 Task: Add a signature Kyra Cooper containing With heartfelt thanks and warm wishes, Kyra Cooper to email address softage.9@softage.net and add a folder Production
Action: Mouse moved to (108, 83)
Screenshot: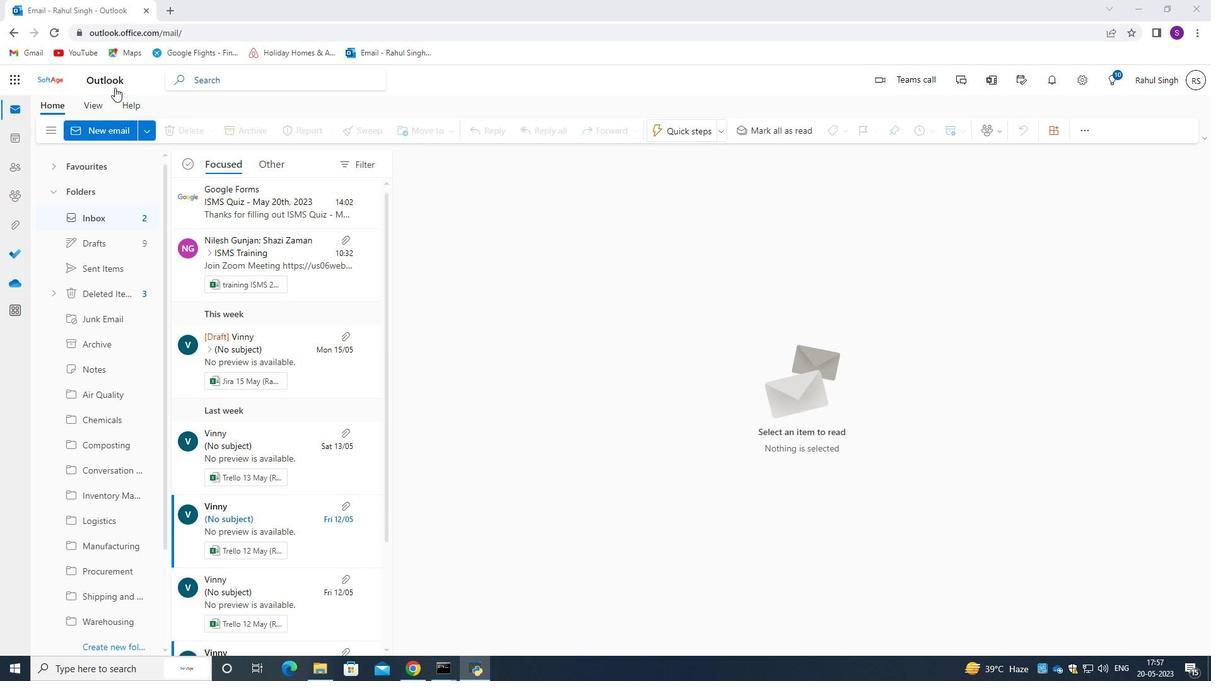 
Action: Mouse pressed left at (108, 83)
Screenshot: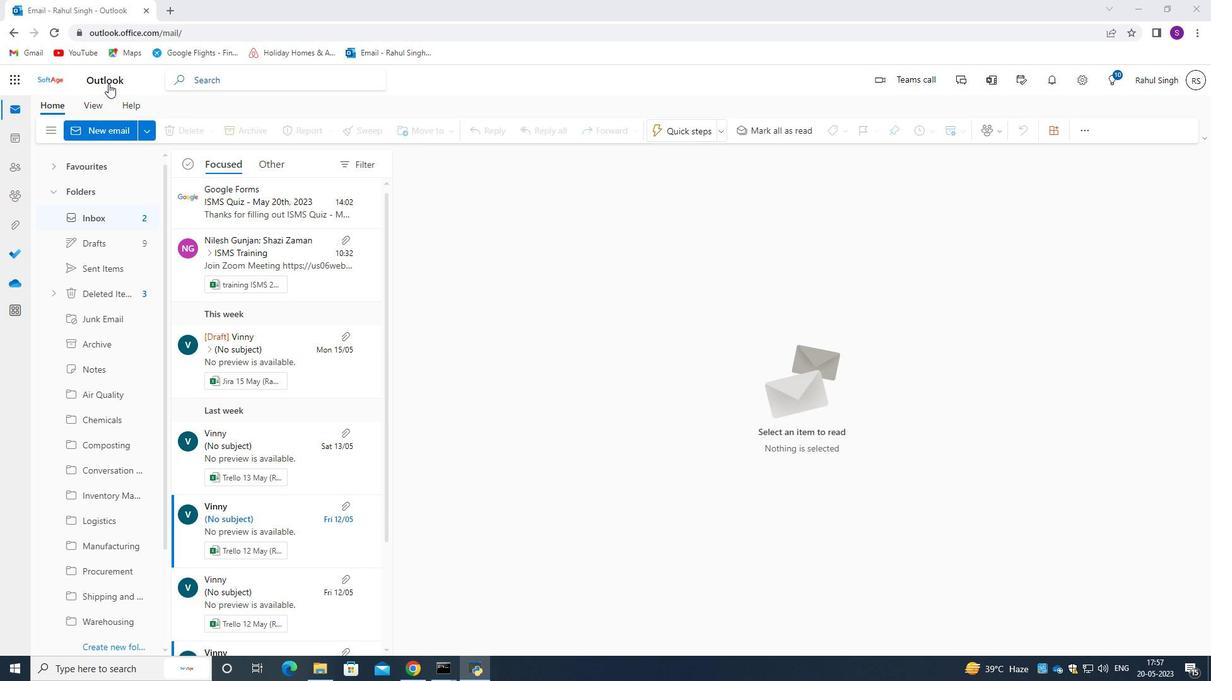 
Action: Mouse moved to (137, 133)
Screenshot: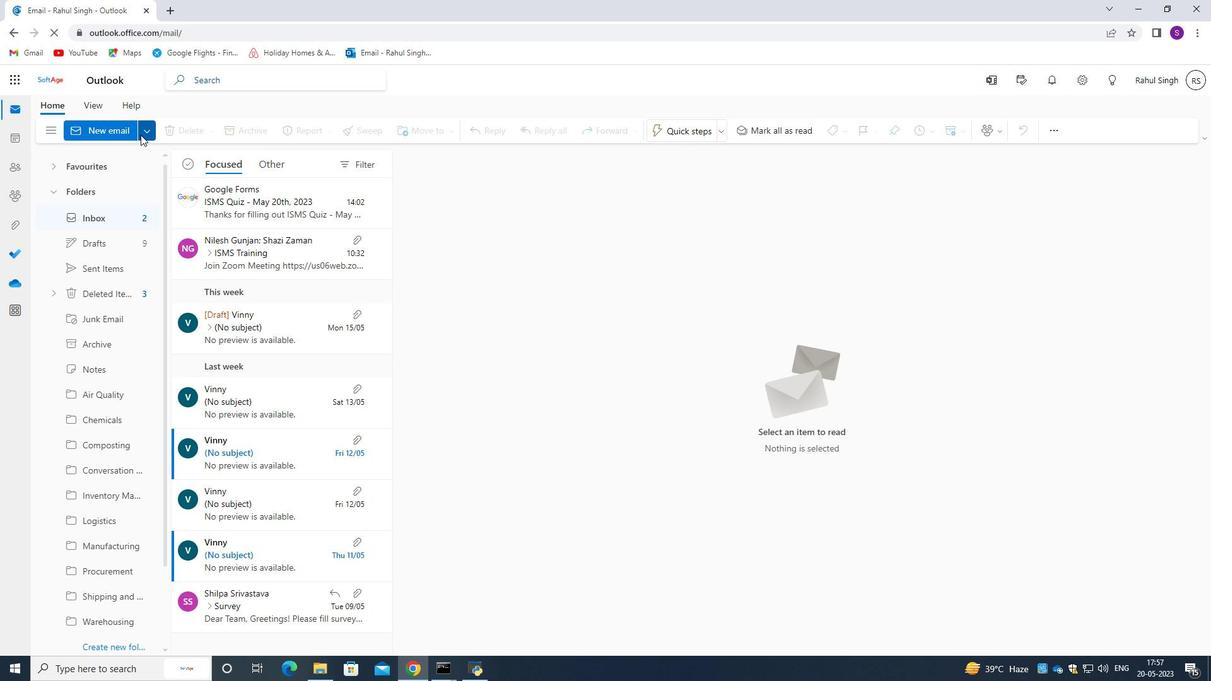 
Action: Mouse pressed left at (137, 133)
Screenshot: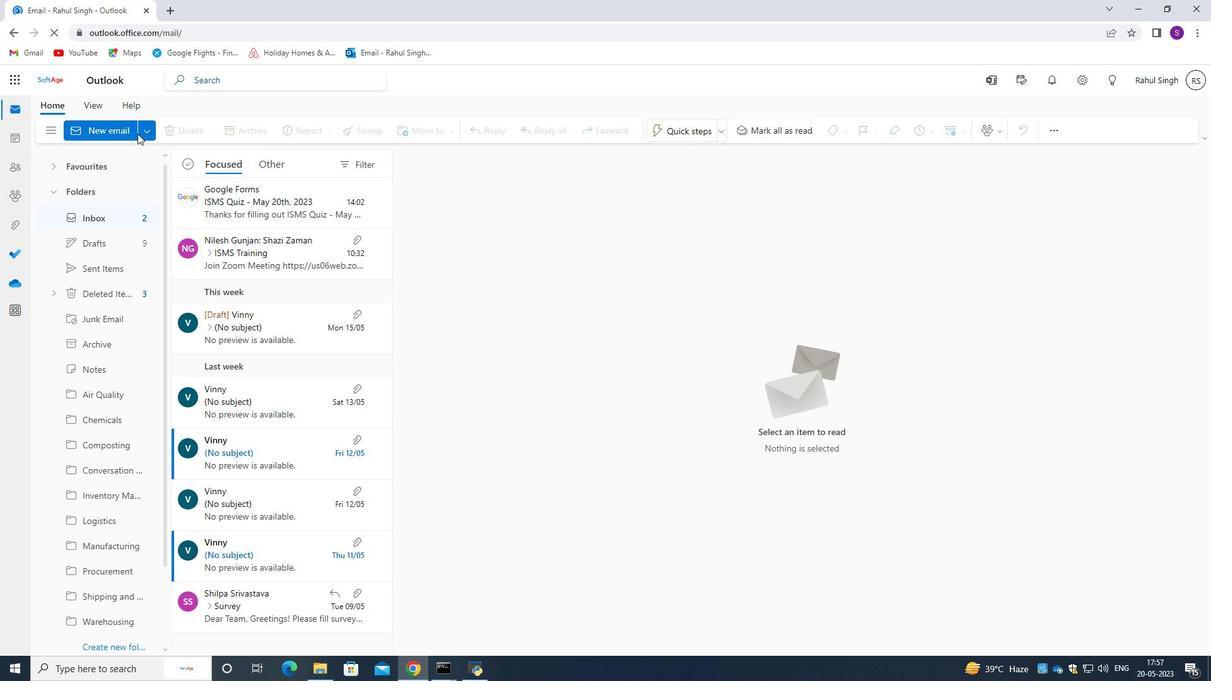
Action: Mouse moved to (114, 138)
Screenshot: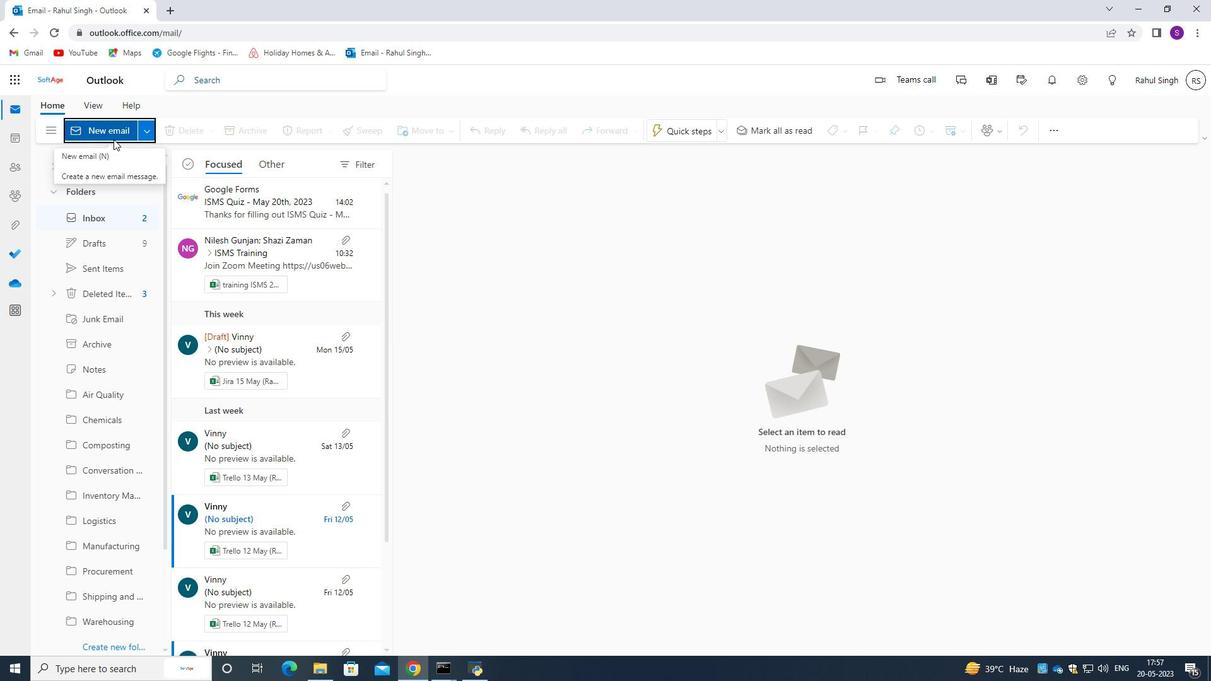 
Action: Mouse pressed left at (114, 138)
Screenshot: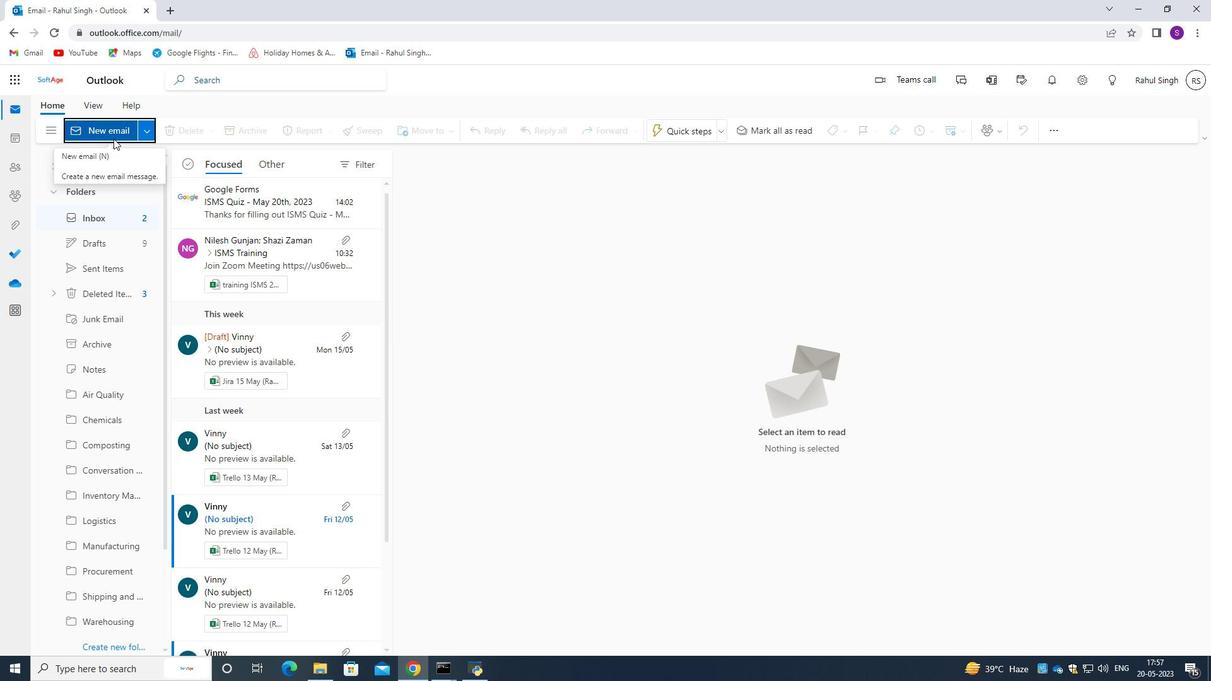 
Action: Mouse moved to (808, 128)
Screenshot: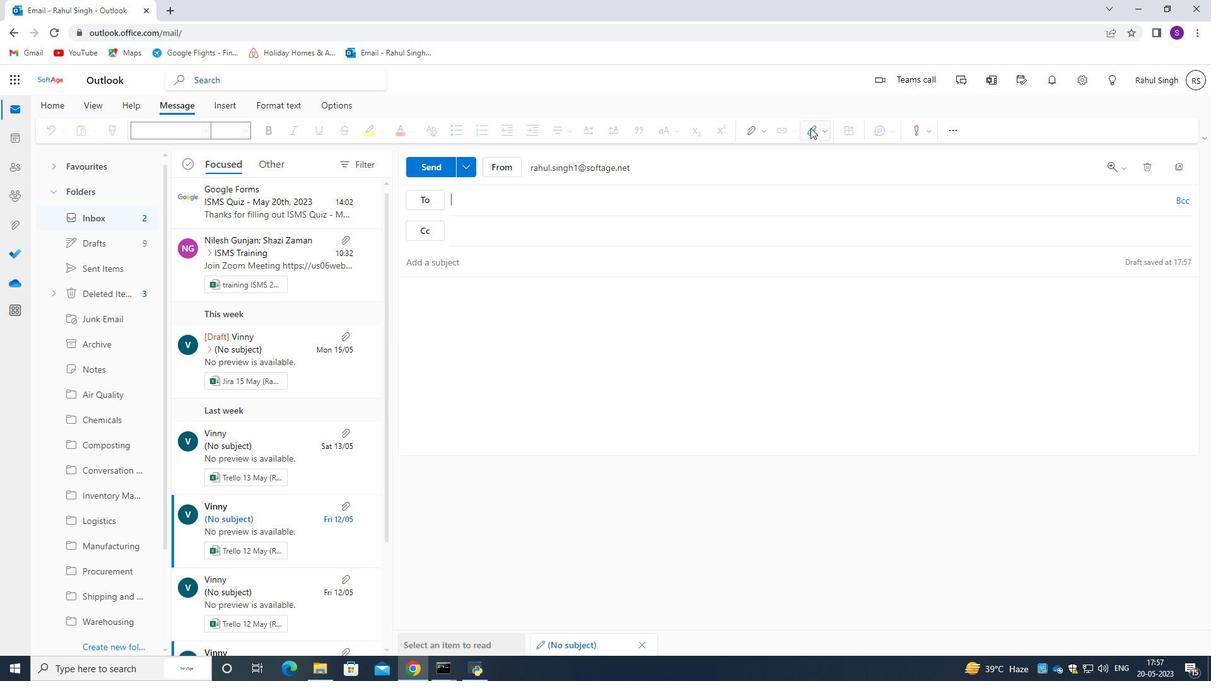 
Action: Mouse pressed left at (808, 128)
Screenshot: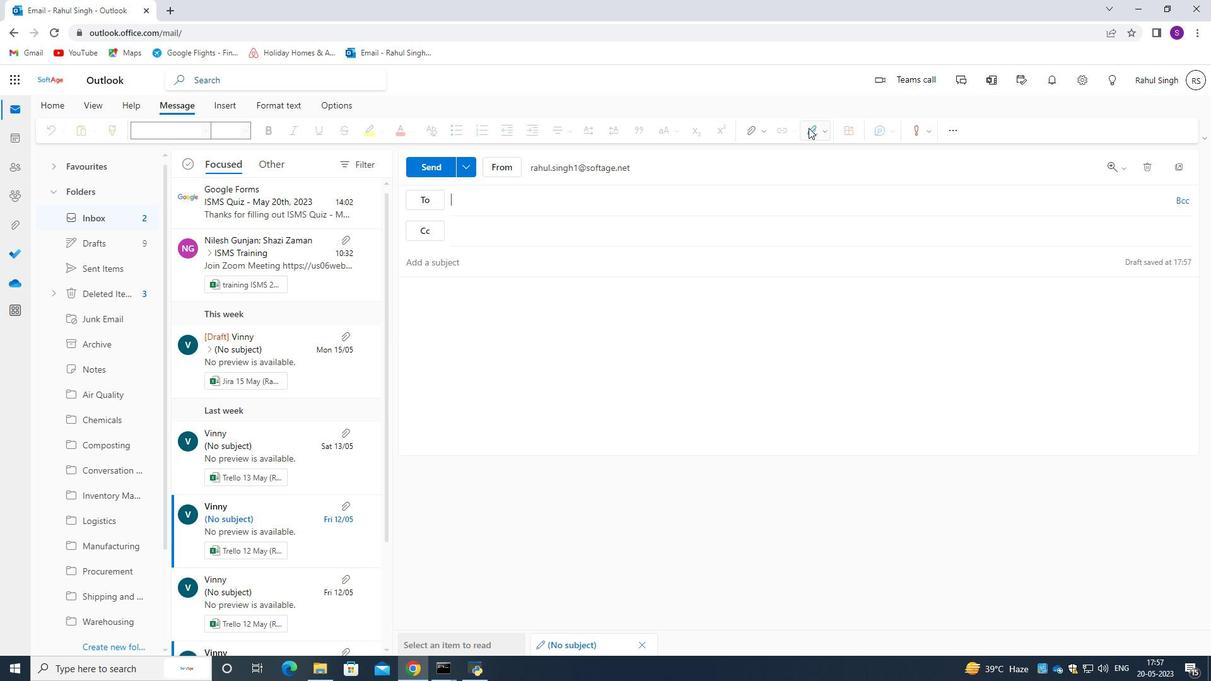 
Action: Mouse moved to (787, 384)
Screenshot: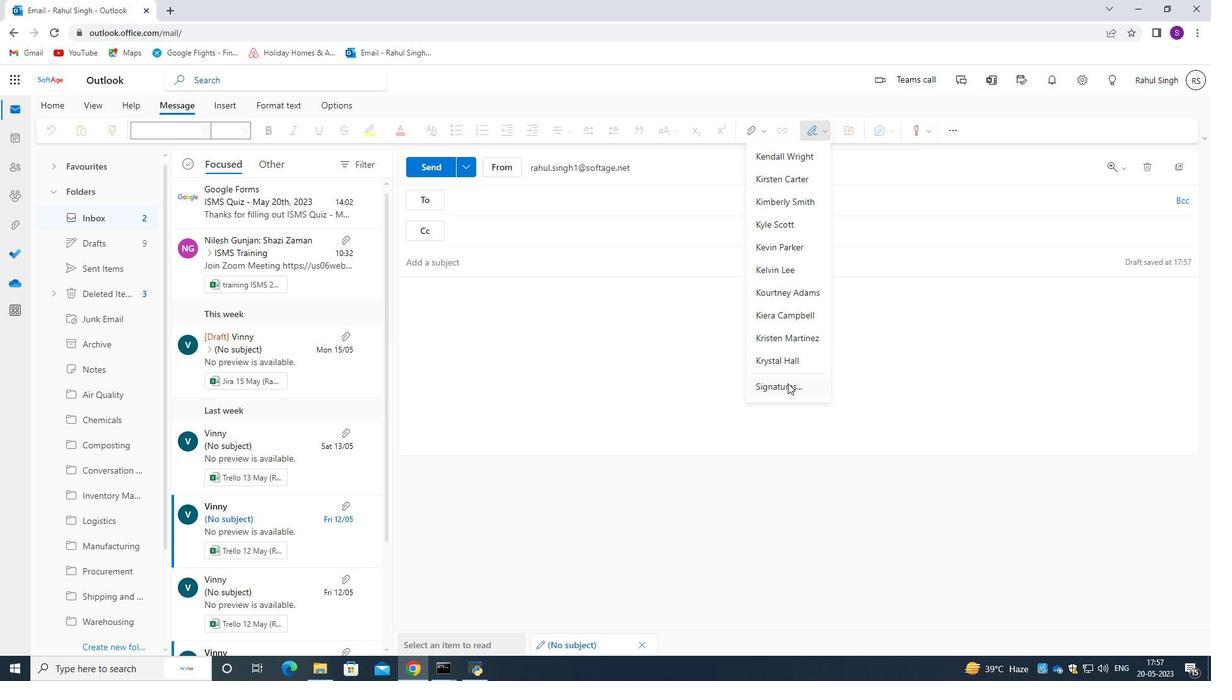
Action: Mouse pressed left at (787, 384)
Screenshot: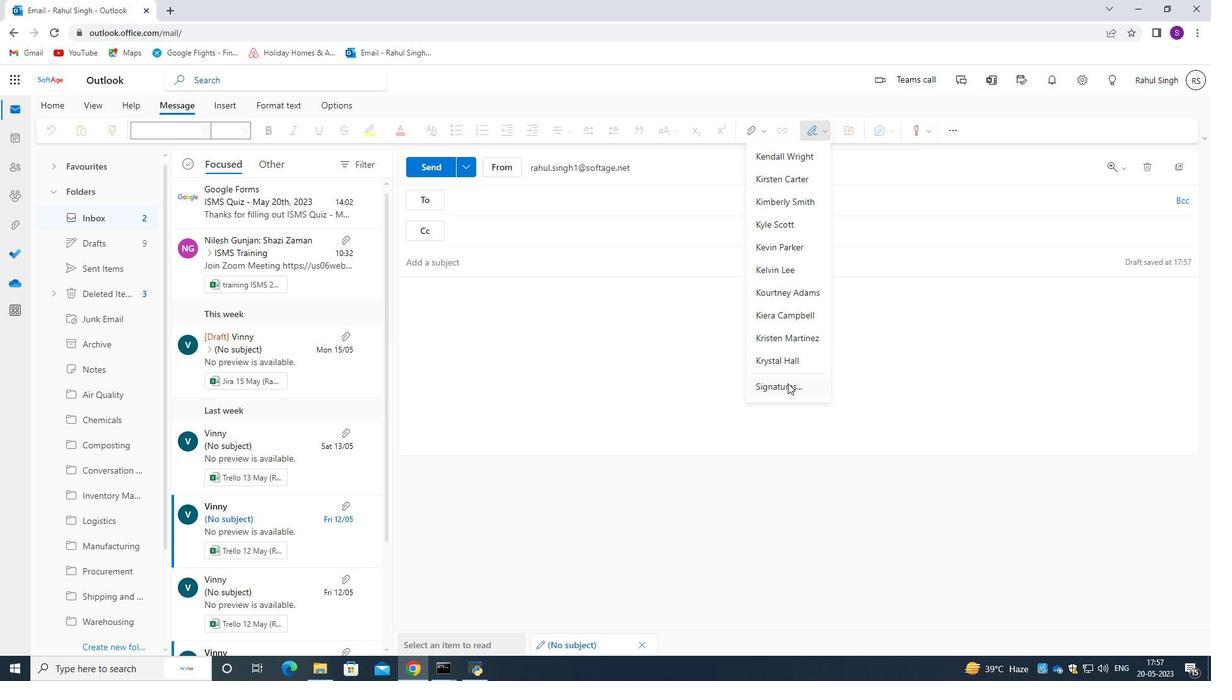 
Action: Mouse moved to (584, 227)
Screenshot: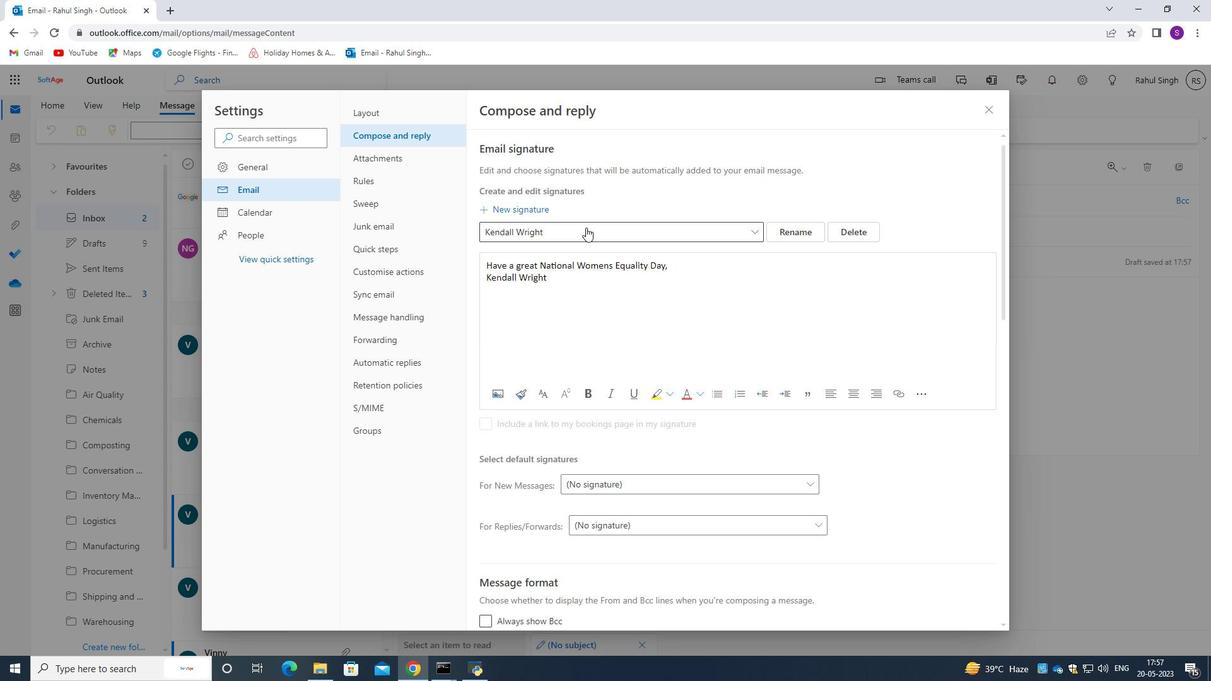 
Action: Mouse pressed left at (584, 227)
Screenshot: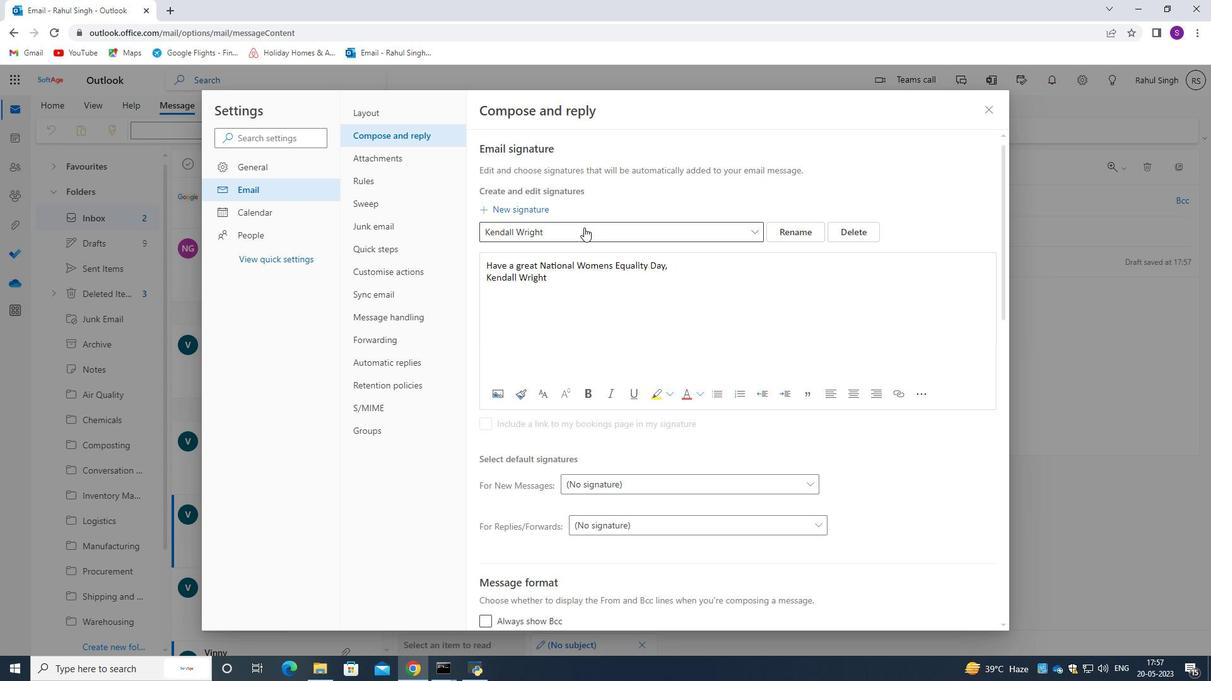 
Action: Mouse moved to (512, 201)
Screenshot: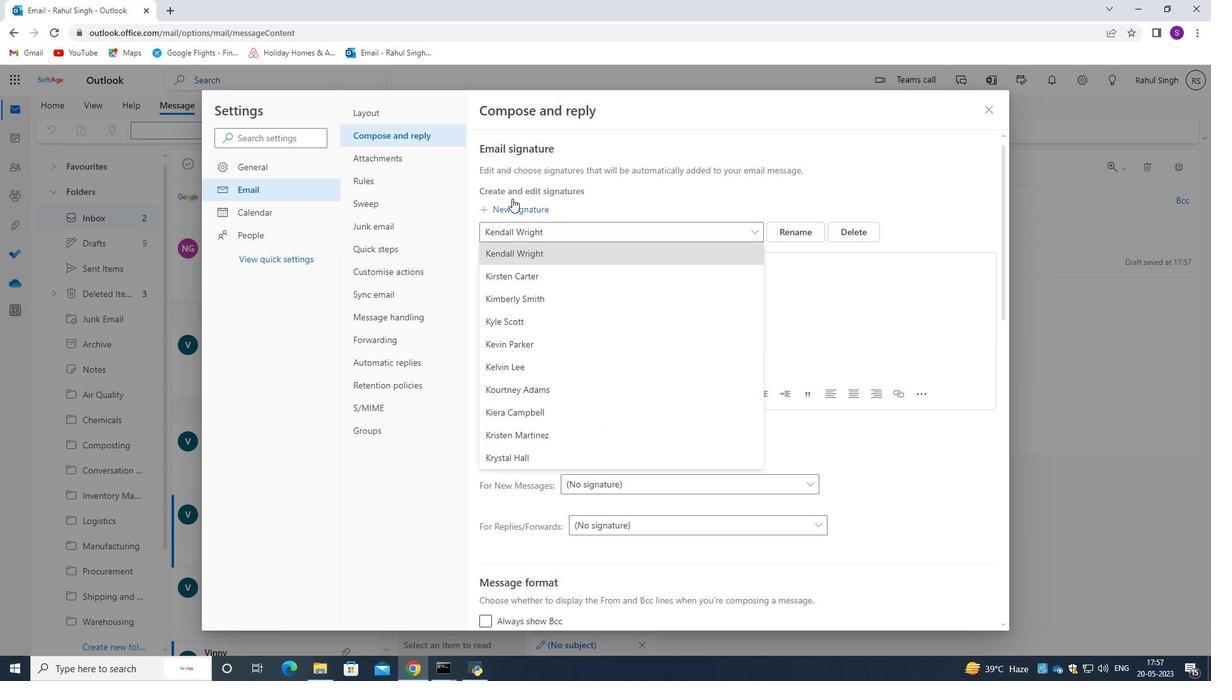 
Action: Mouse pressed left at (512, 201)
Screenshot: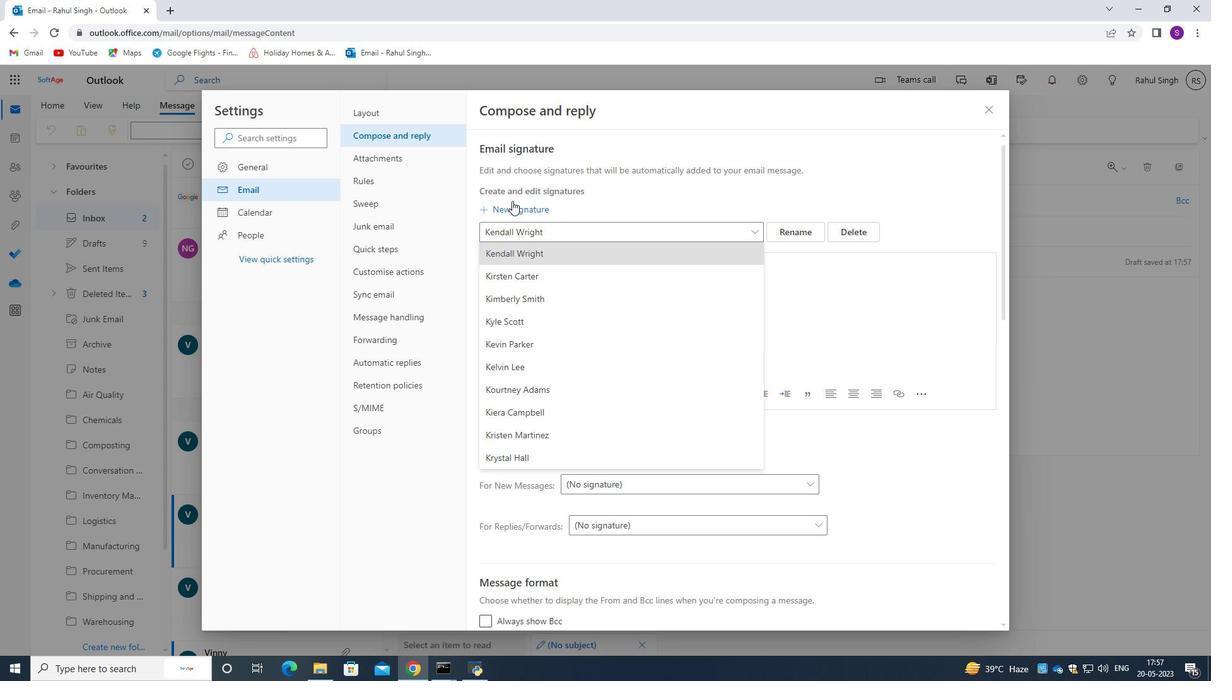 
Action: Mouse moved to (543, 223)
Screenshot: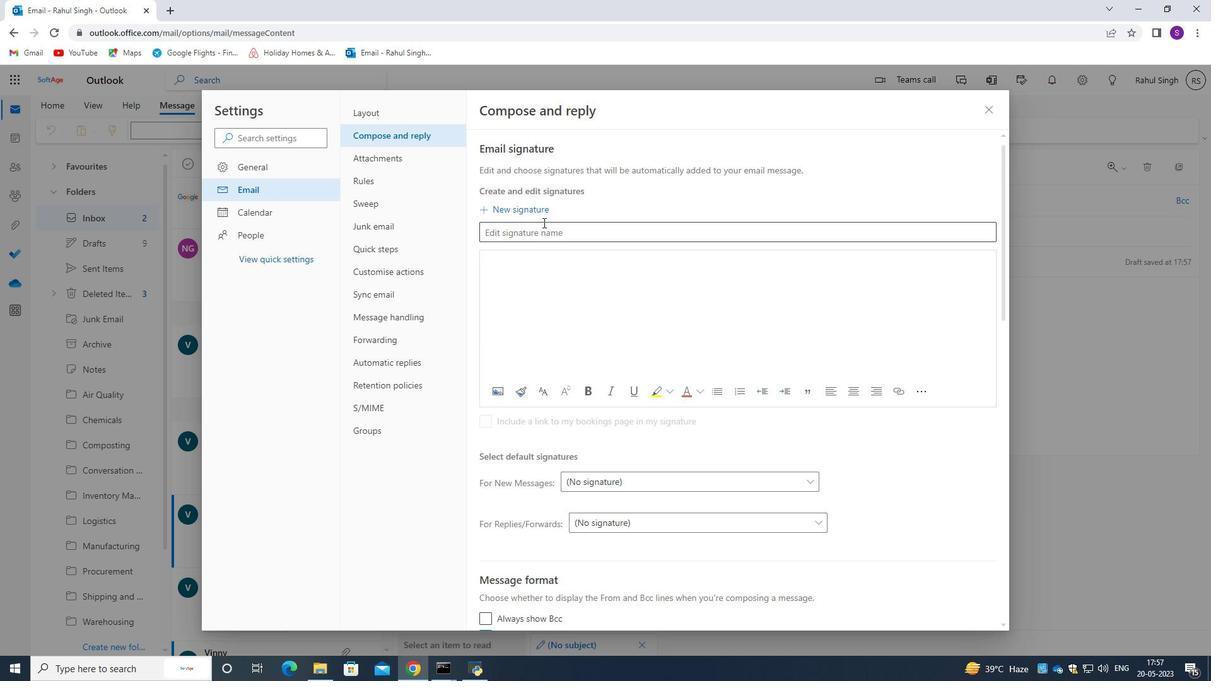 
Action: Mouse pressed left at (543, 223)
Screenshot: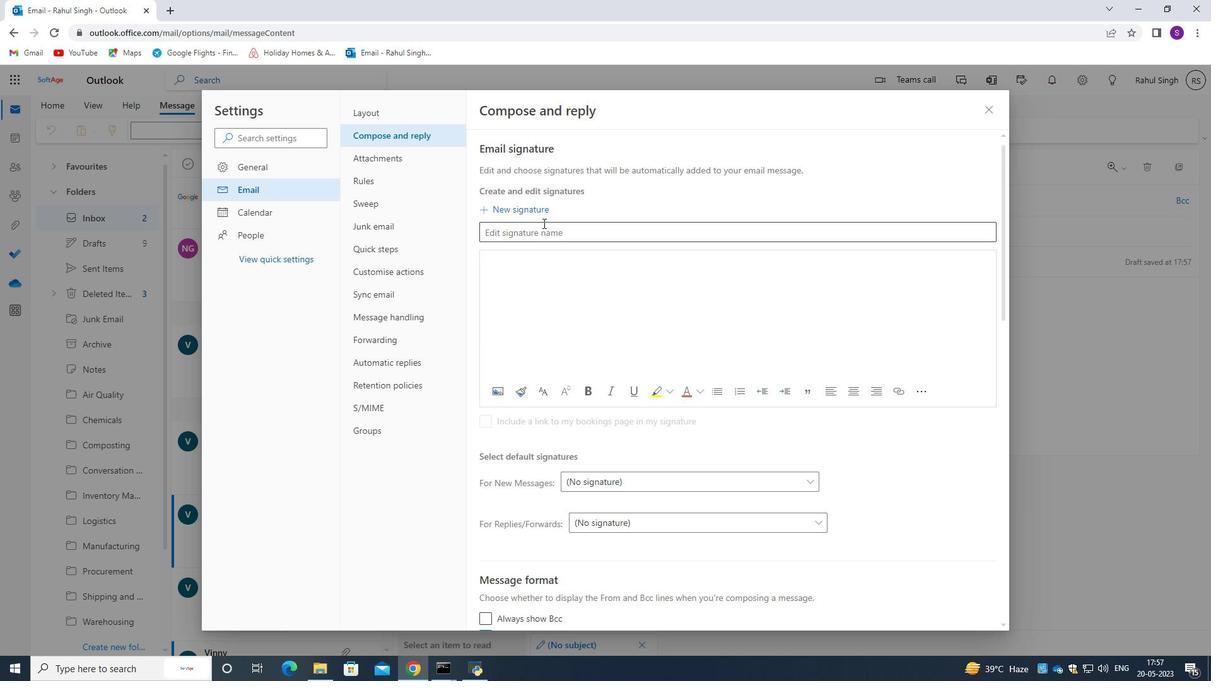 
Action: Key pressed <Key.caps_lock>K<Key.caps_lock>yra<Key.space><Key.caps_lock>C<Key.caps_lock>ooper
Screenshot: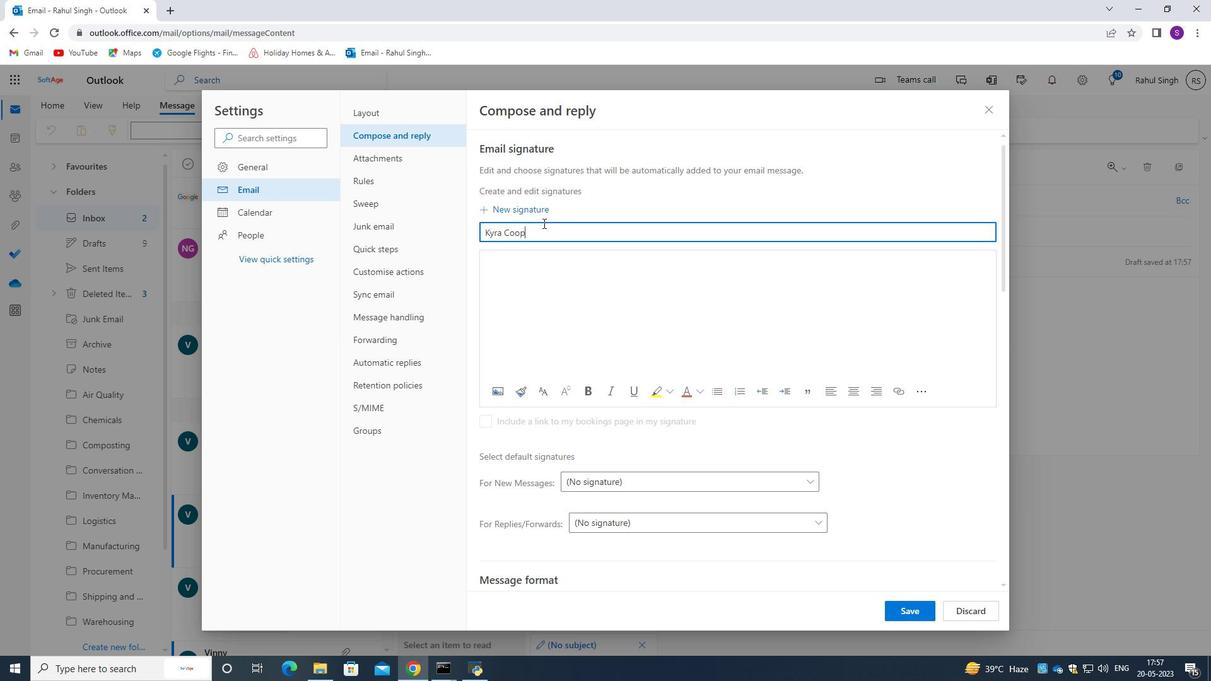 
Action: Mouse moved to (552, 281)
Screenshot: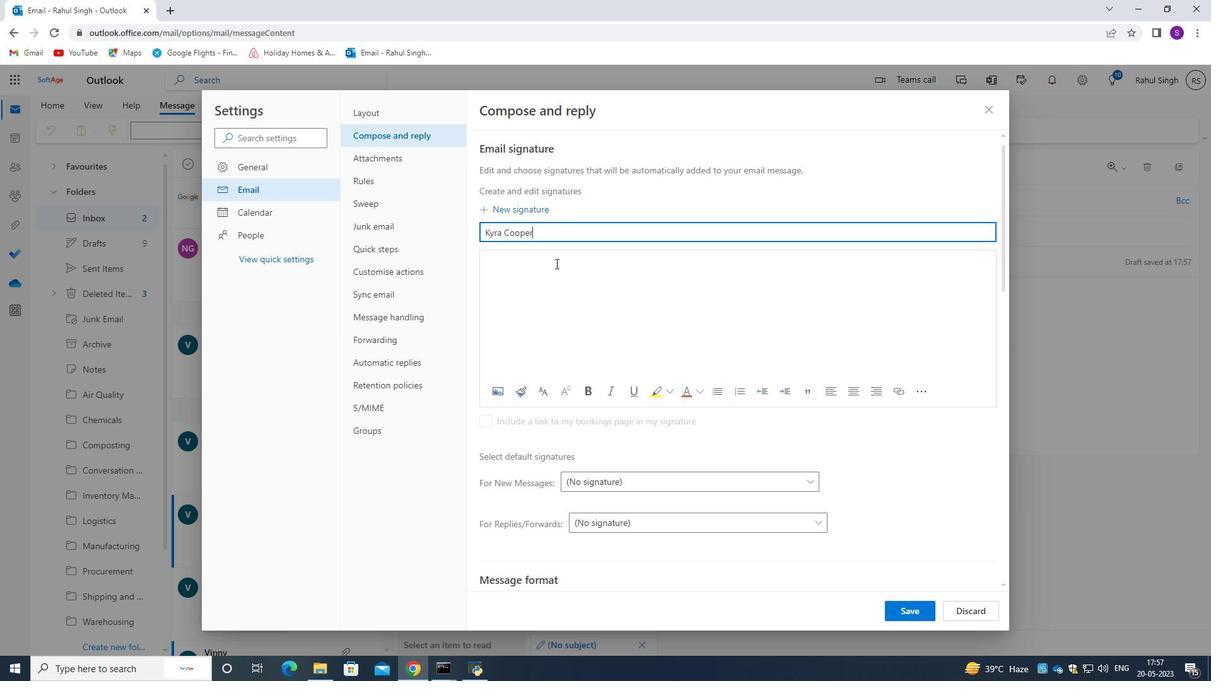 
Action: Mouse pressed left at (552, 281)
Screenshot: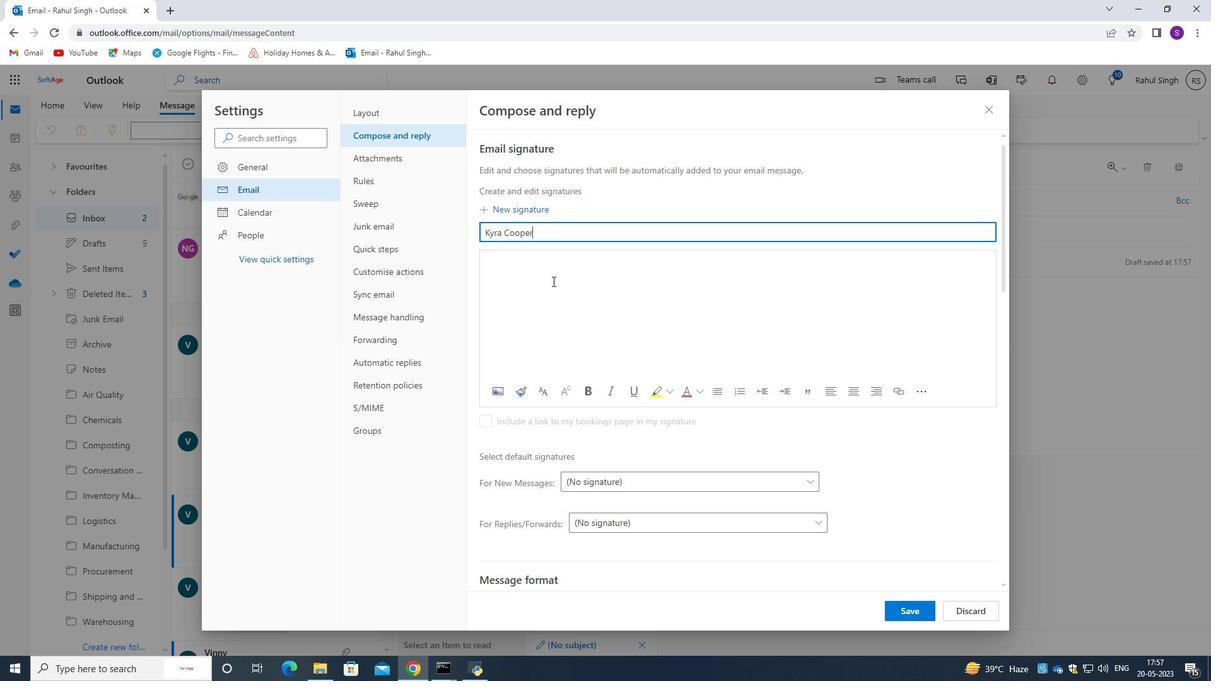 
Action: Key pressed <Key.caps_lock>H<Key.caps_lock>eartful<Key.space>thanks<Key.space>and<Key.space>warm<Key.space>wishes,<Key.enter><Key.caps_lock>K<Key.caps_lock>yra<Key.space>c<Key.caps_lock>OOPE<Key.backspace><Key.backspace><Key.backspace><Key.backspace><Key.backspace>C<Key.caps_lock>ooper
Screenshot: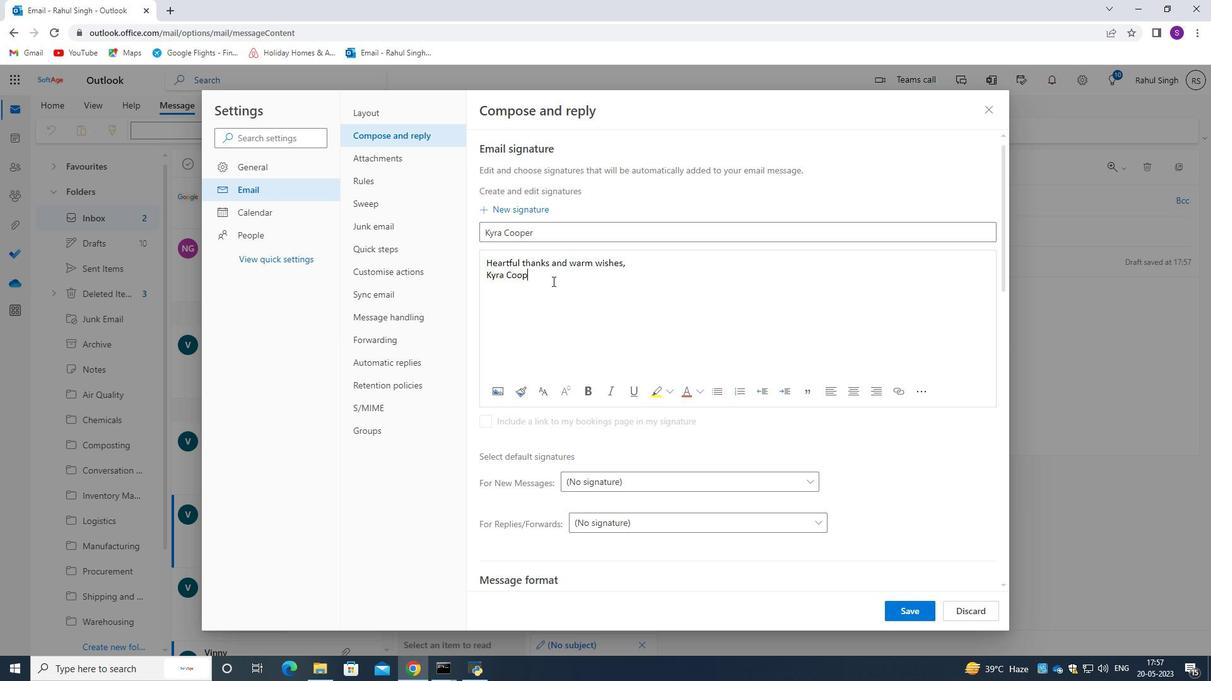 
Action: Mouse moved to (916, 618)
Screenshot: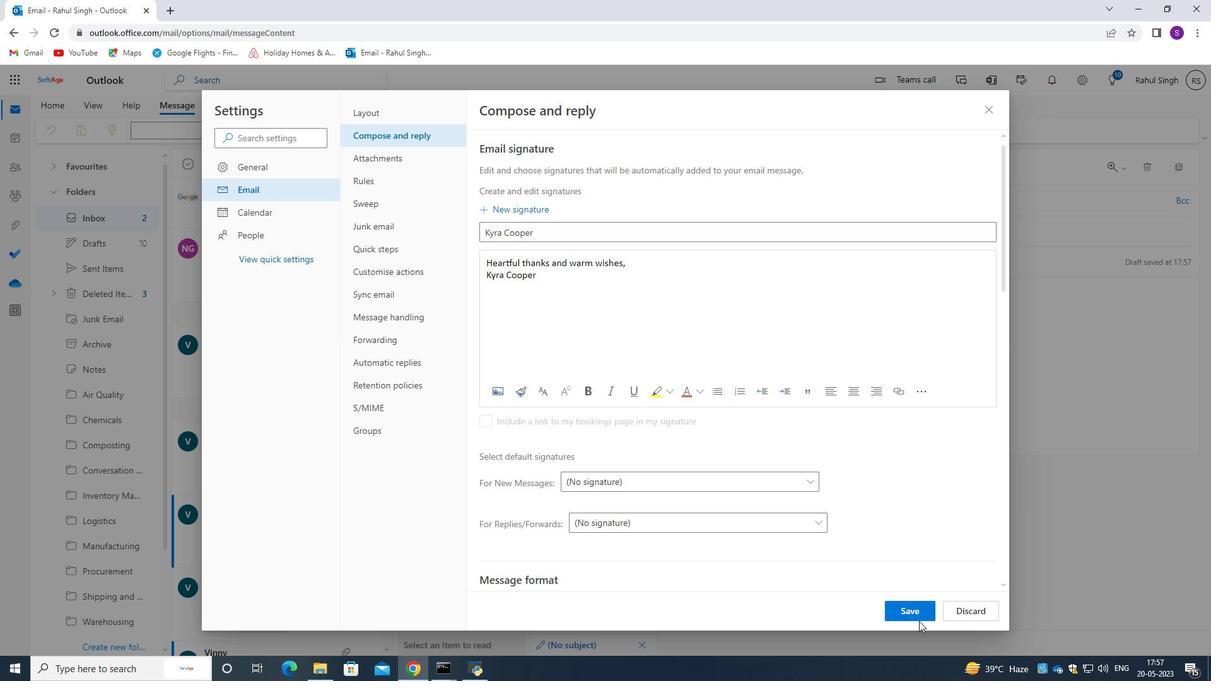 
Action: Mouse pressed left at (916, 618)
Screenshot: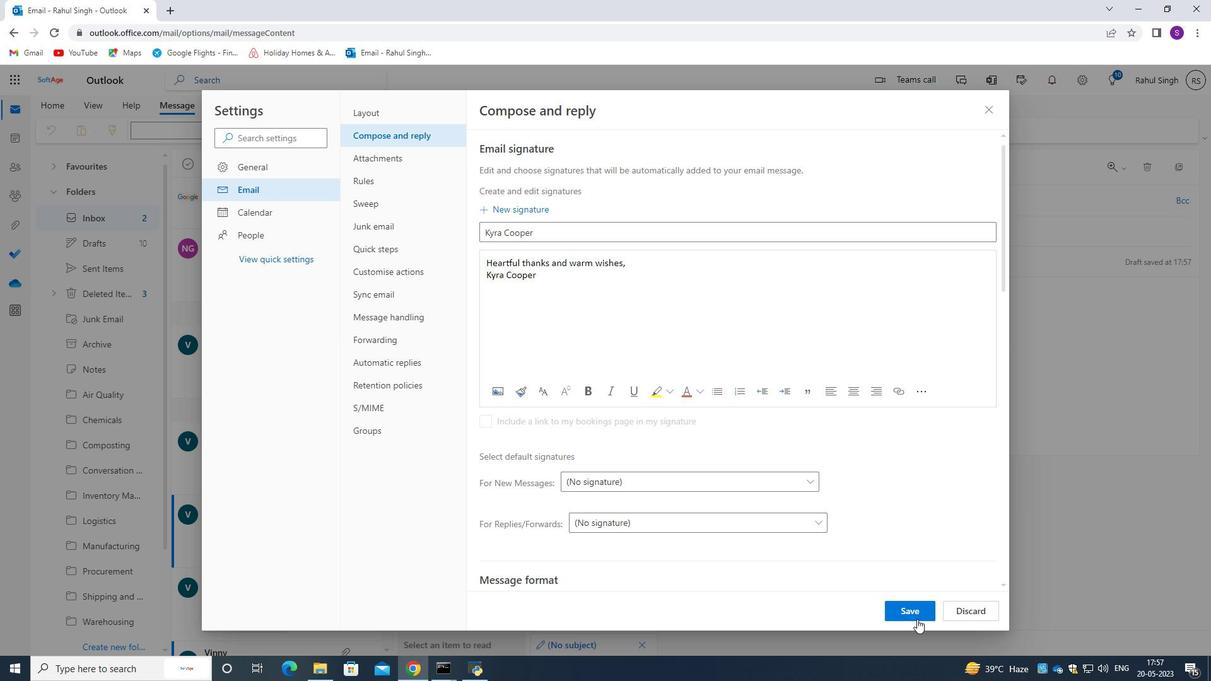 
Action: Mouse moved to (993, 116)
Screenshot: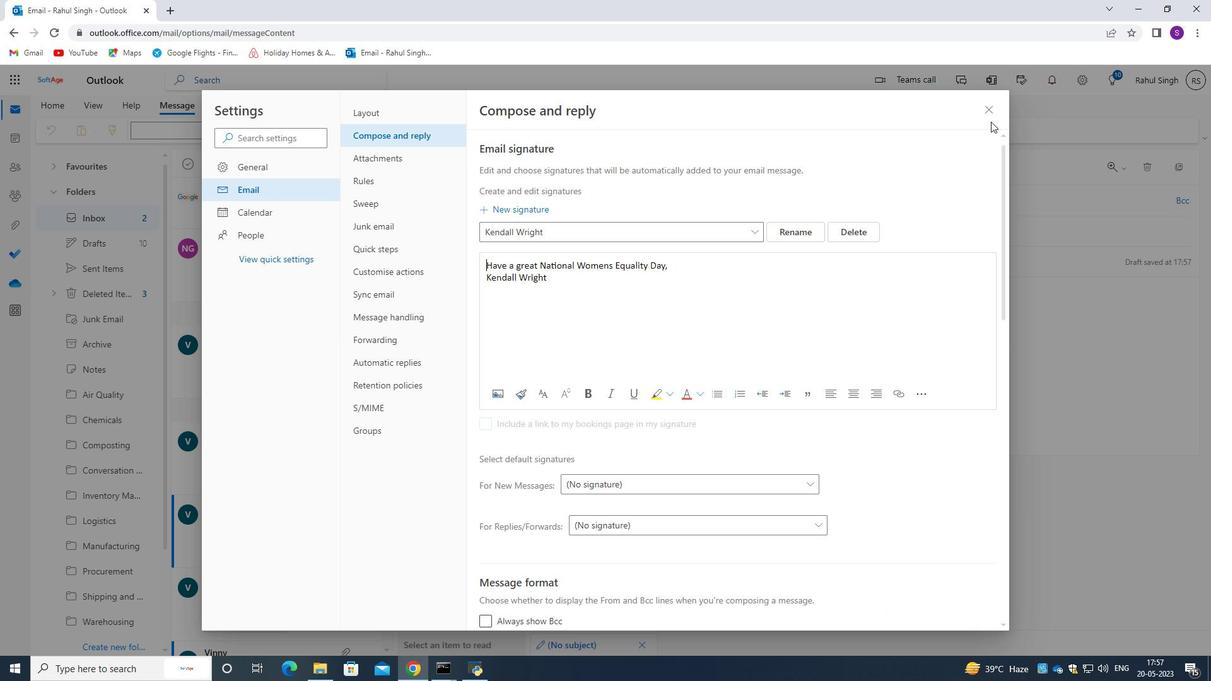 
Action: Mouse pressed left at (993, 116)
Screenshot: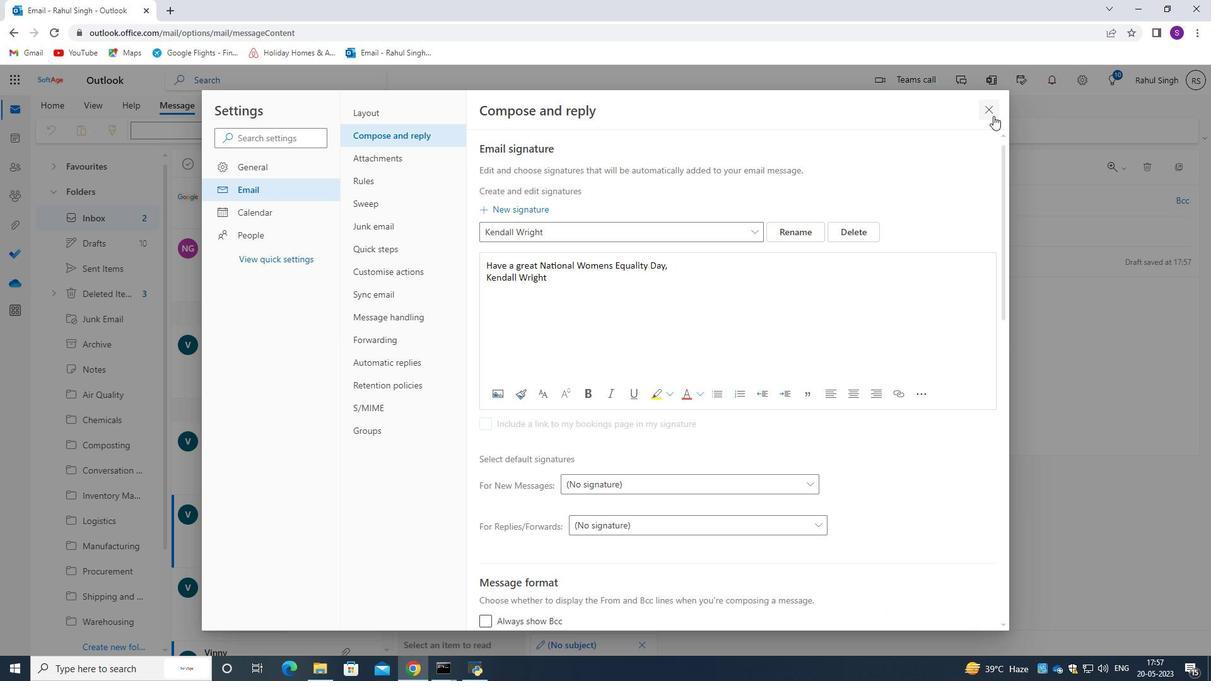 
Action: Mouse moved to (821, 132)
Screenshot: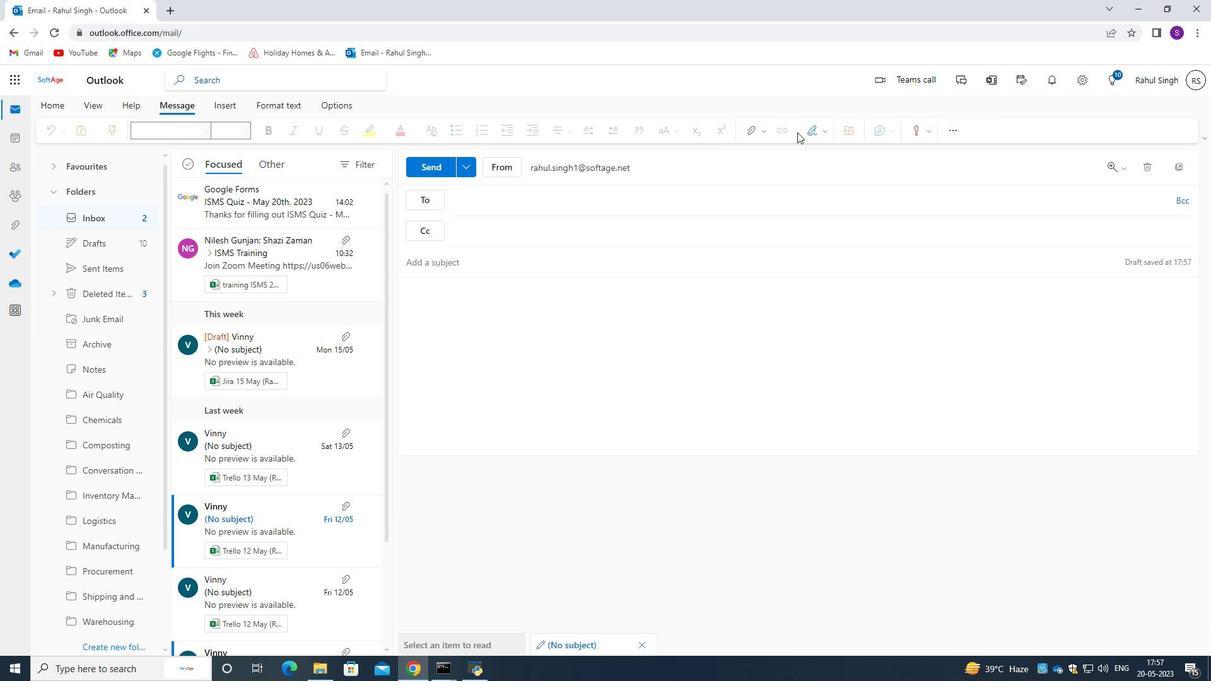 
Action: Mouse pressed left at (821, 132)
Screenshot: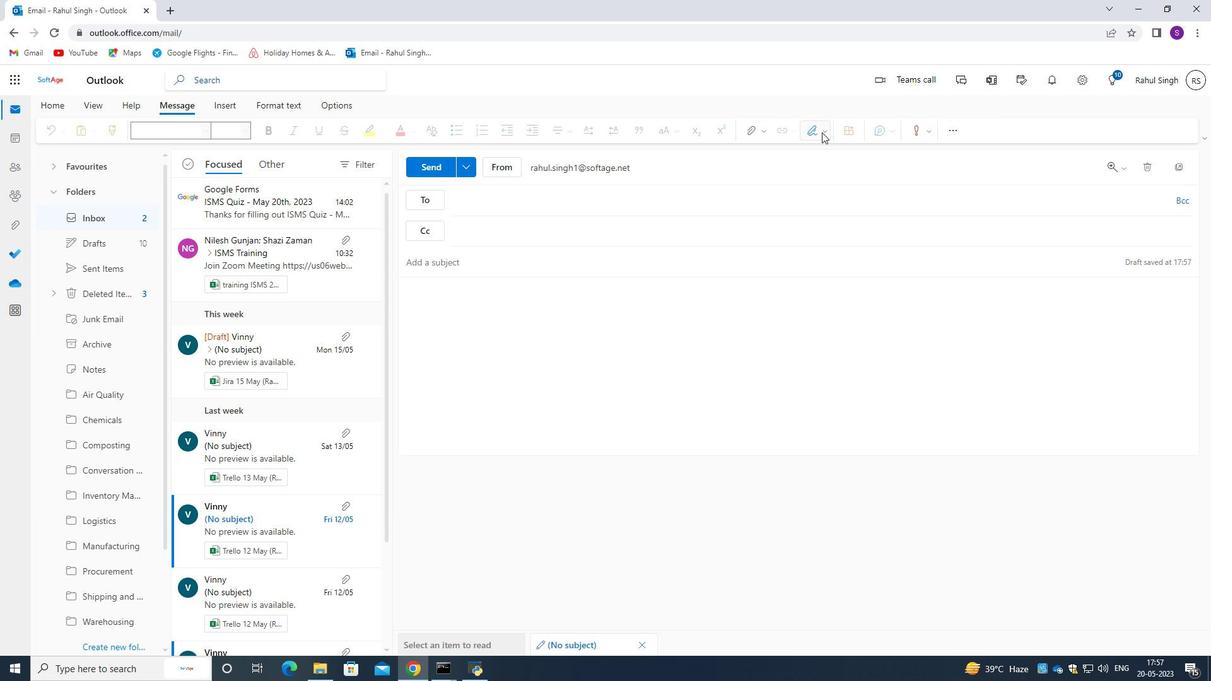 
Action: Mouse moved to (794, 386)
Screenshot: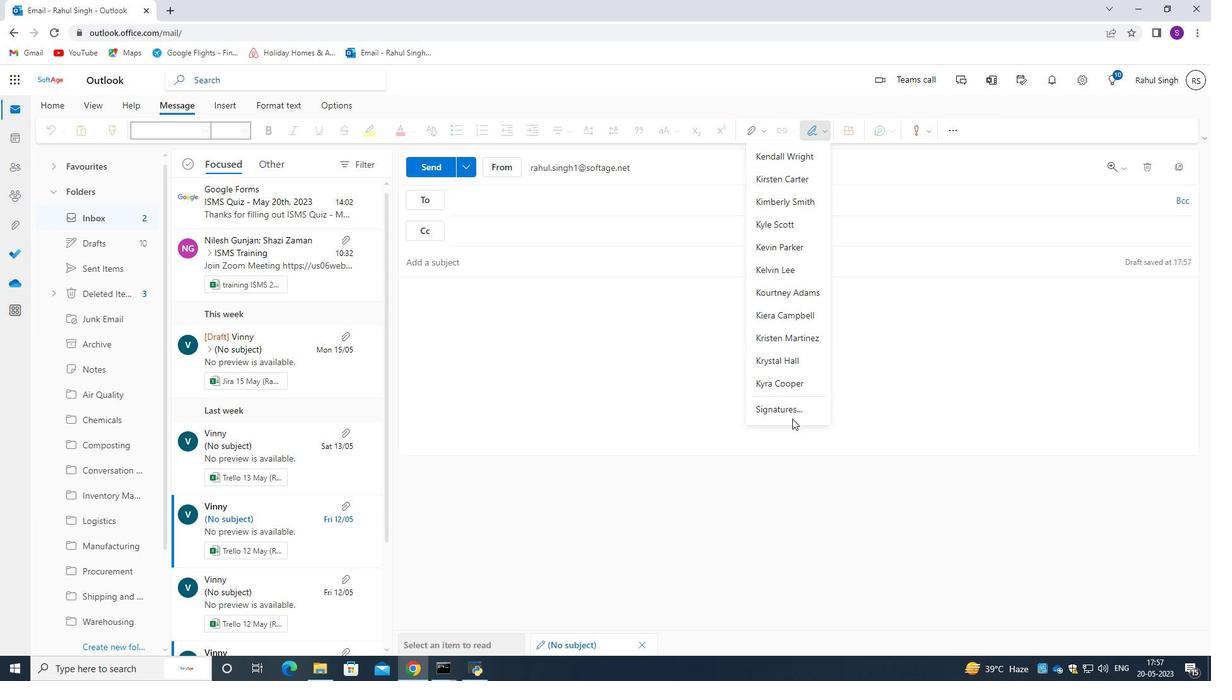 
Action: Mouse pressed left at (794, 386)
Screenshot: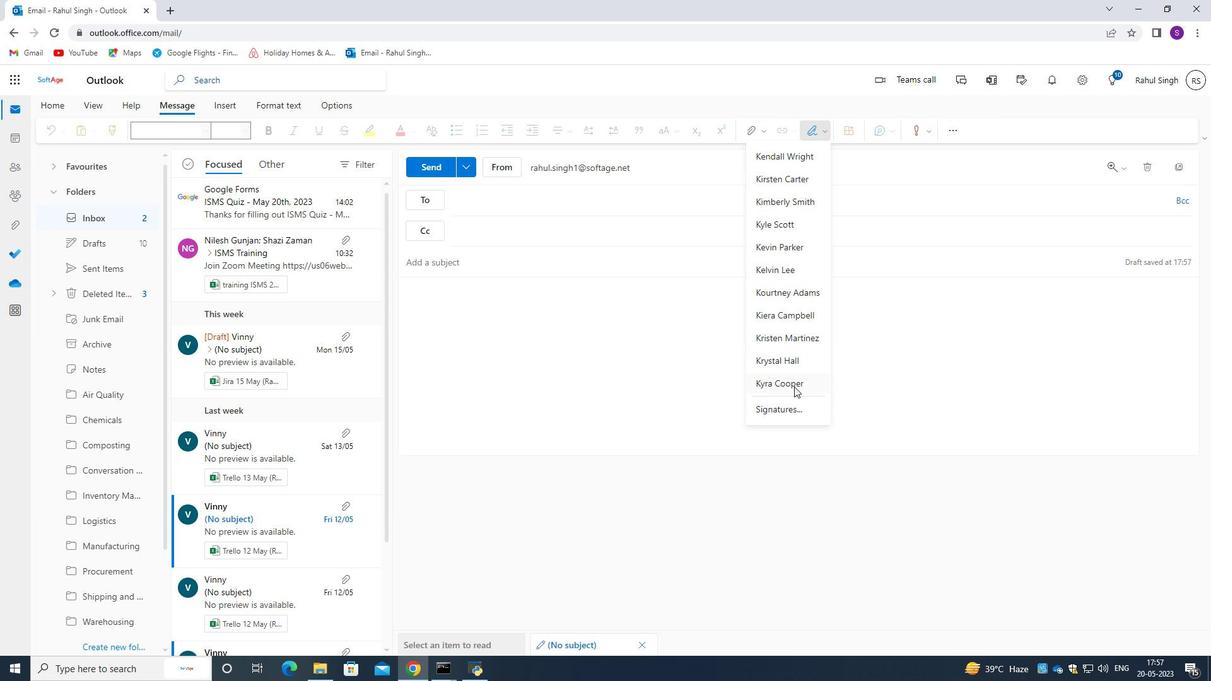 
Action: Mouse moved to (474, 209)
Screenshot: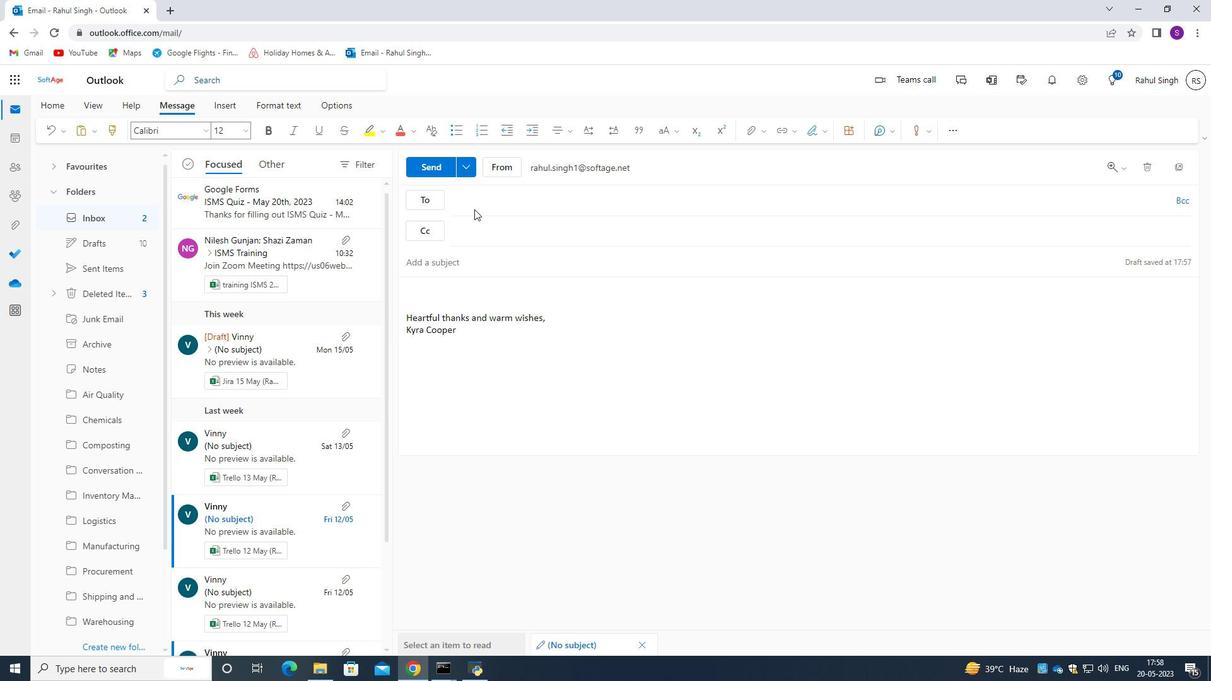 
Action: Mouse pressed left at (474, 209)
Screenshot: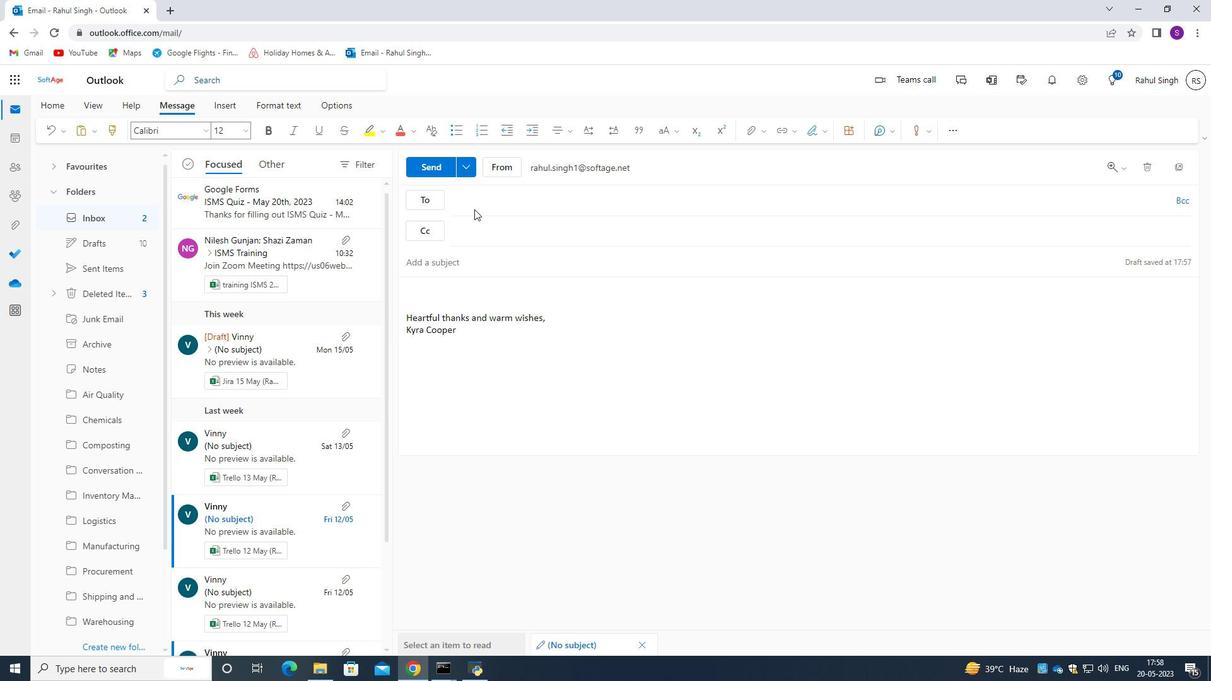 
Action: Mouse moved to (492, 197)
Screenshot: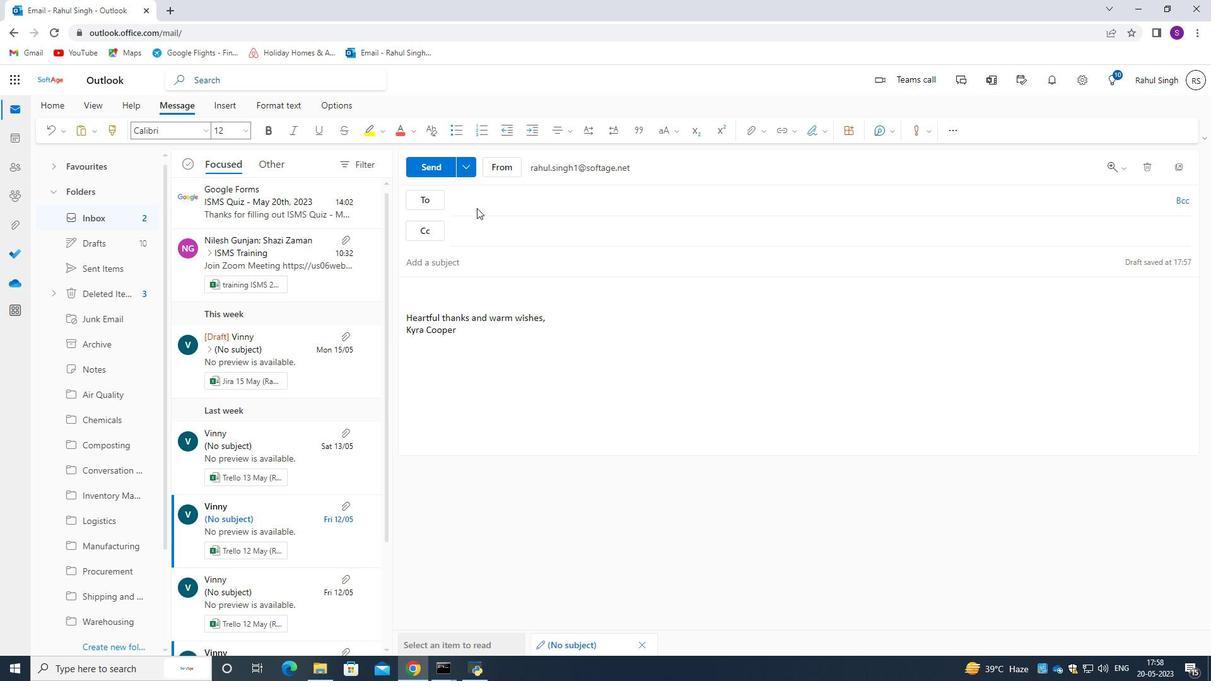 
Action: Mouse pressed left at (492, 197)
Screenshot: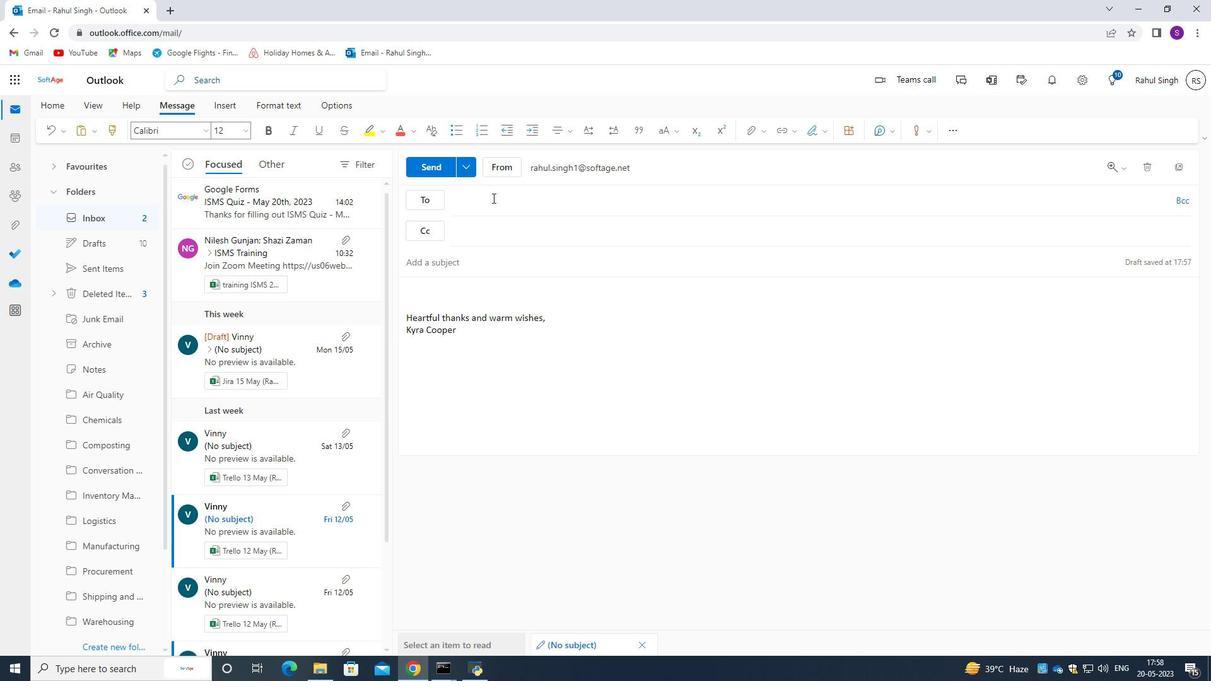 
Action: Key pressed softage.9<Key.shift>@softage.net
Screenshot: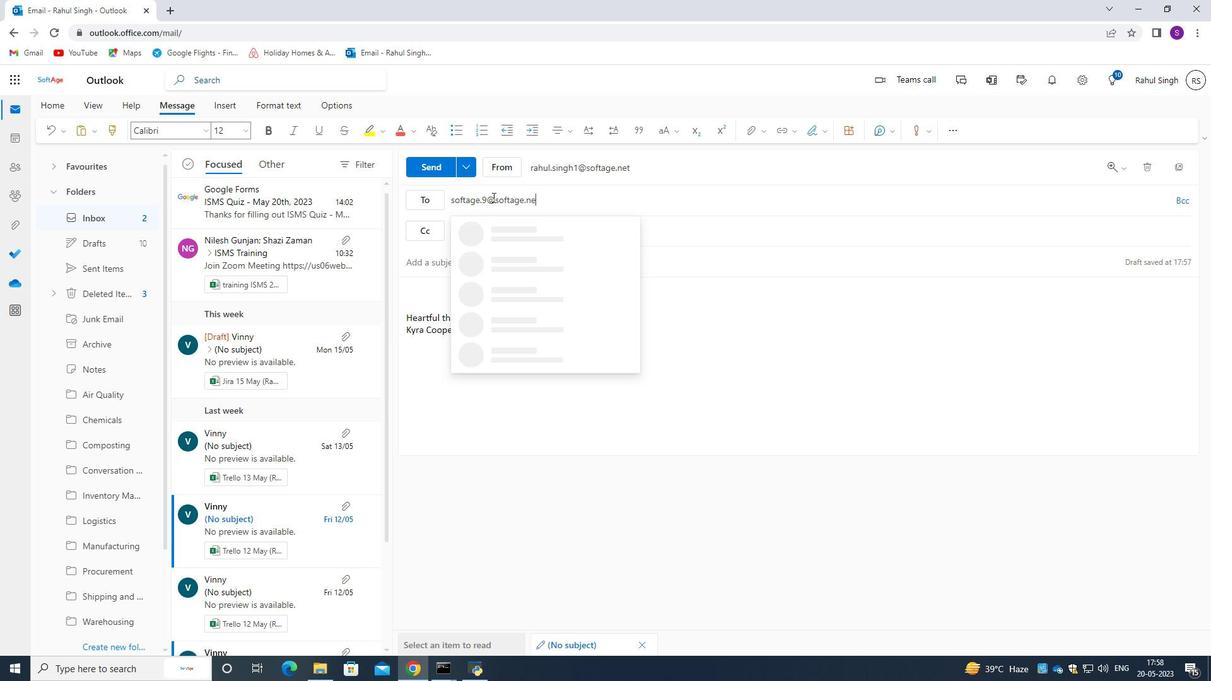 
Action: Mouse moved to (504, 240)
Screenshot: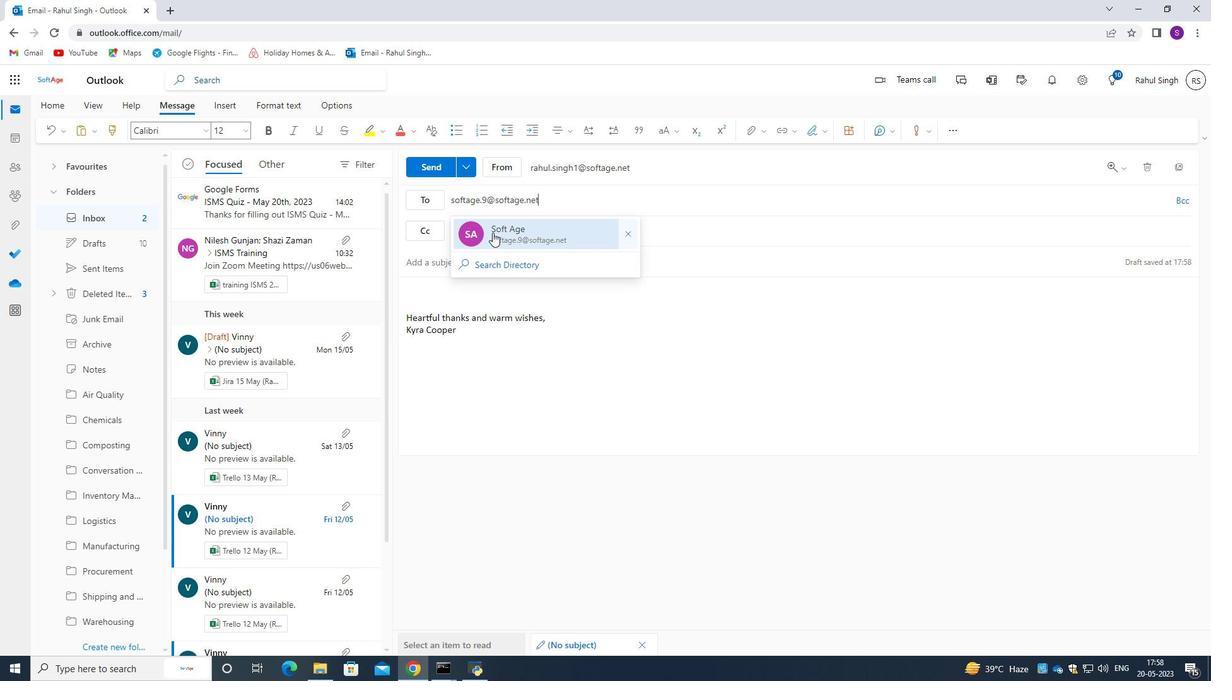 
Action: Mouse pressed left at (504, 240)
Screenshot: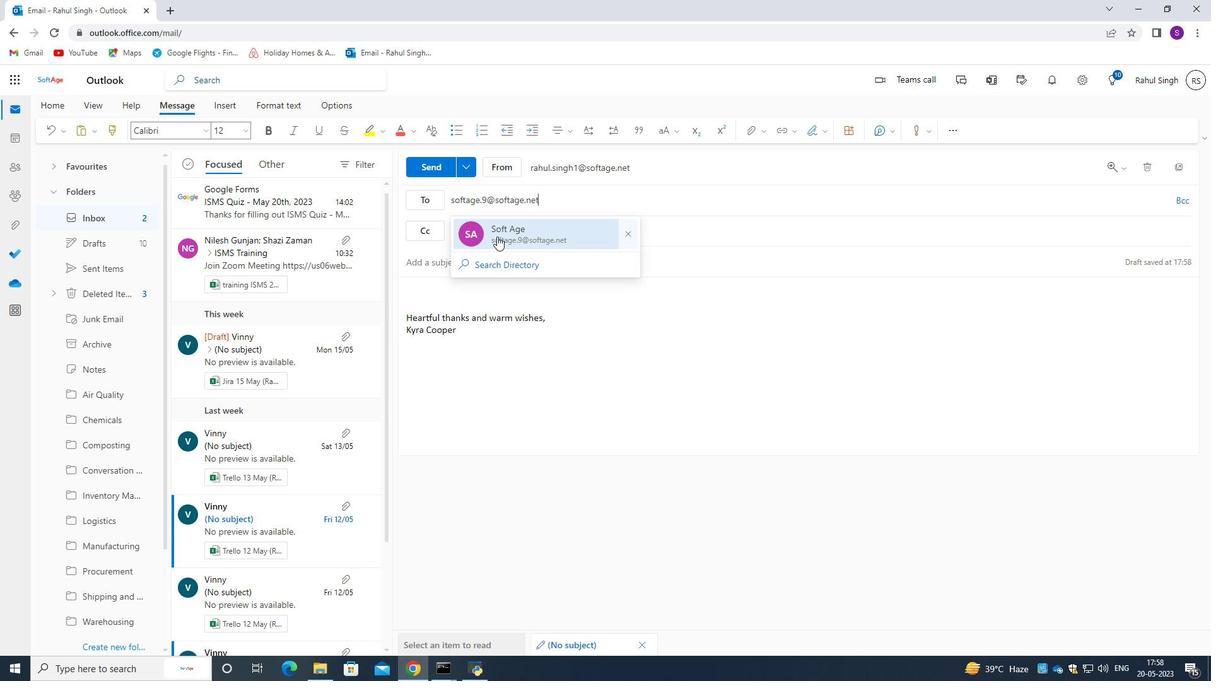 
Action: Mouse moved to (109, 641)
Screenshot: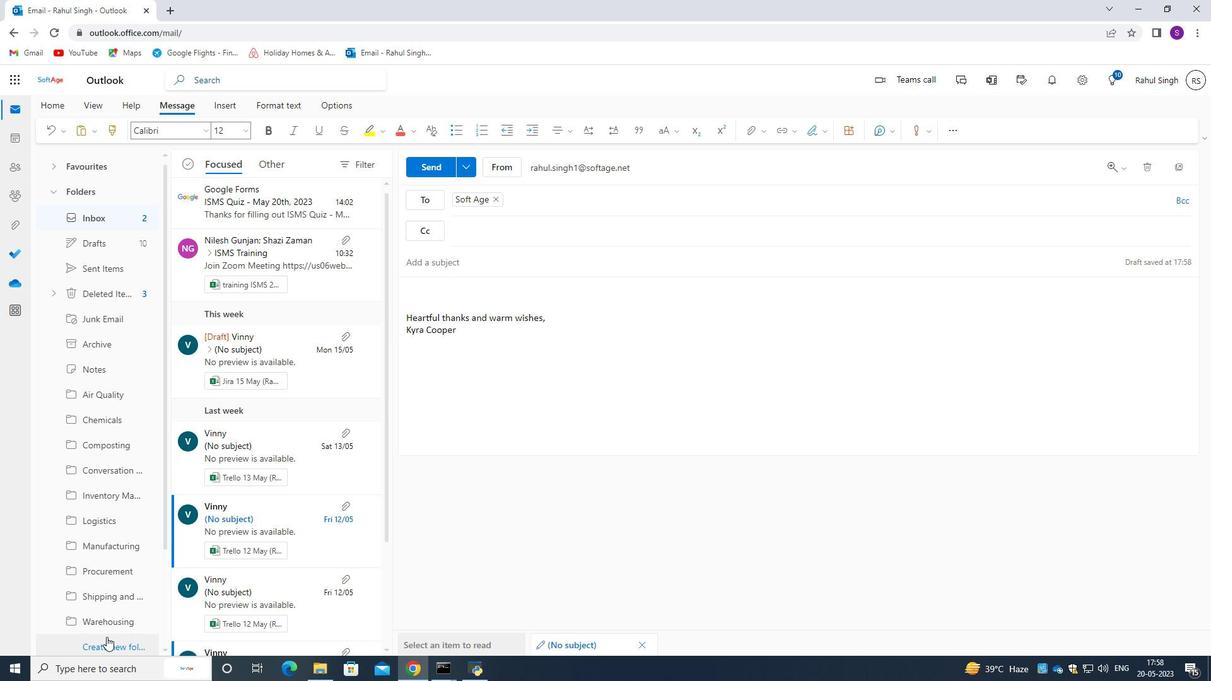 
Action: Mouse pressed left at (109, 641)
Screenshot: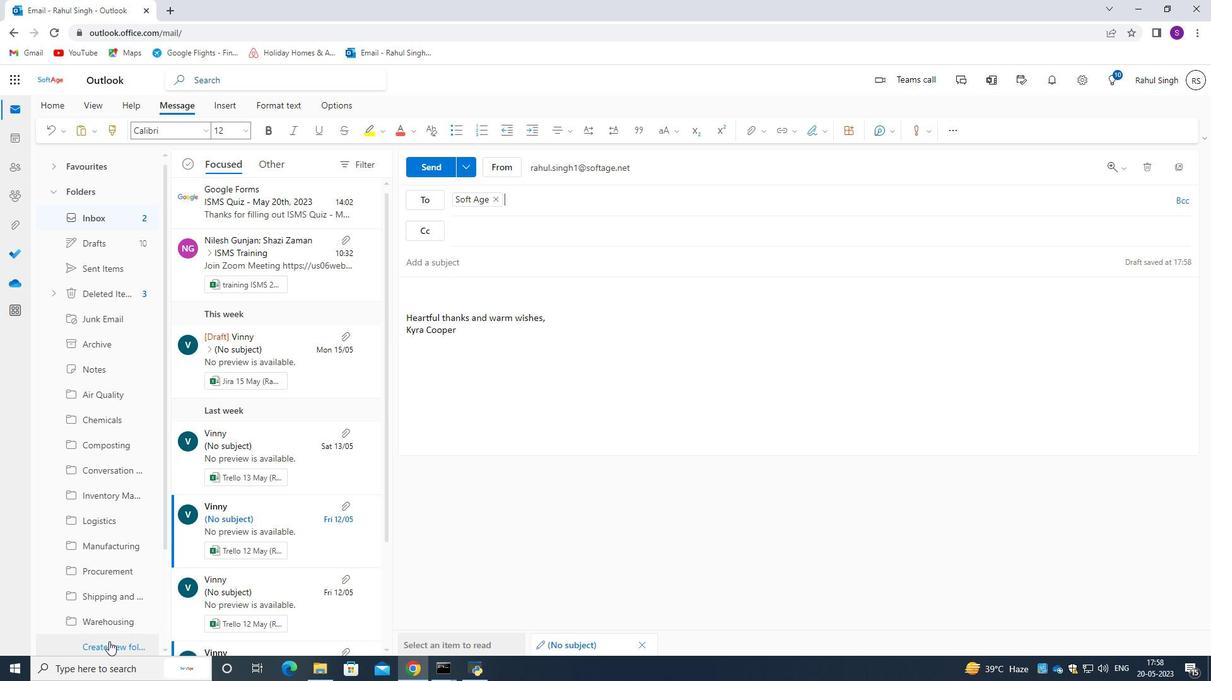 
Action: Mouse moved to (95, 539)
Screenshot: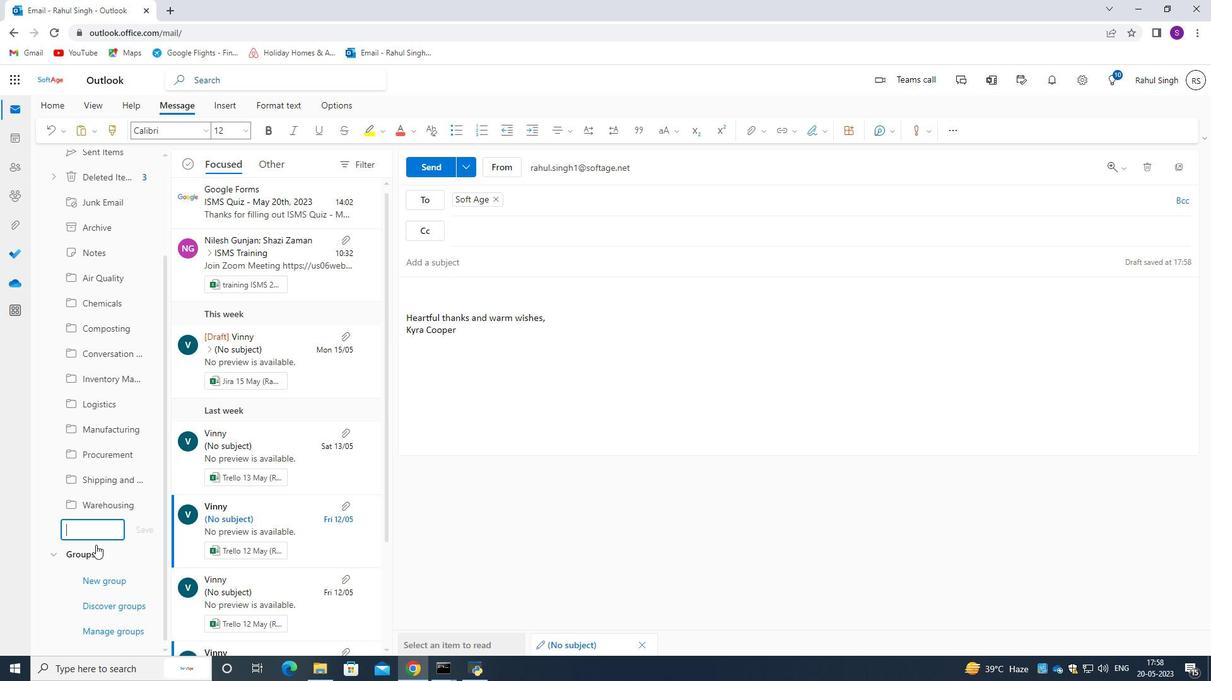 
Action: Key pressed <Key.caps_lock>P<Key.caps_lock>roduction
Screenshot: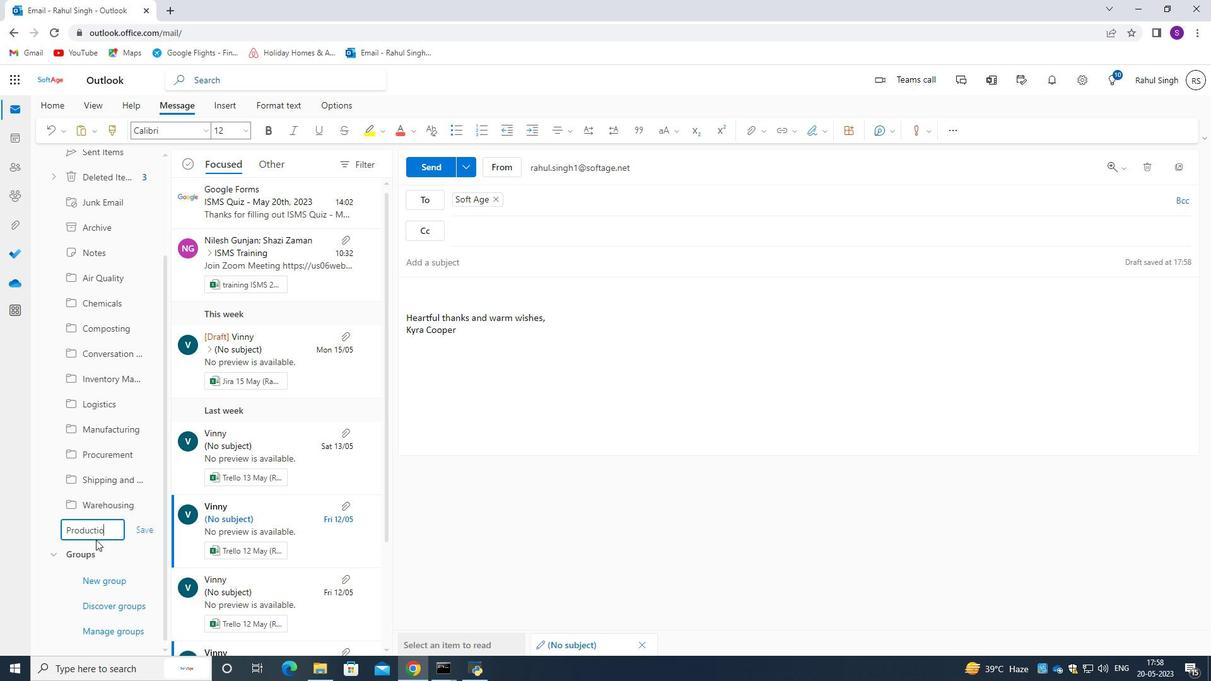 
Action: Mouse moved to (138, 533)
Screenshot: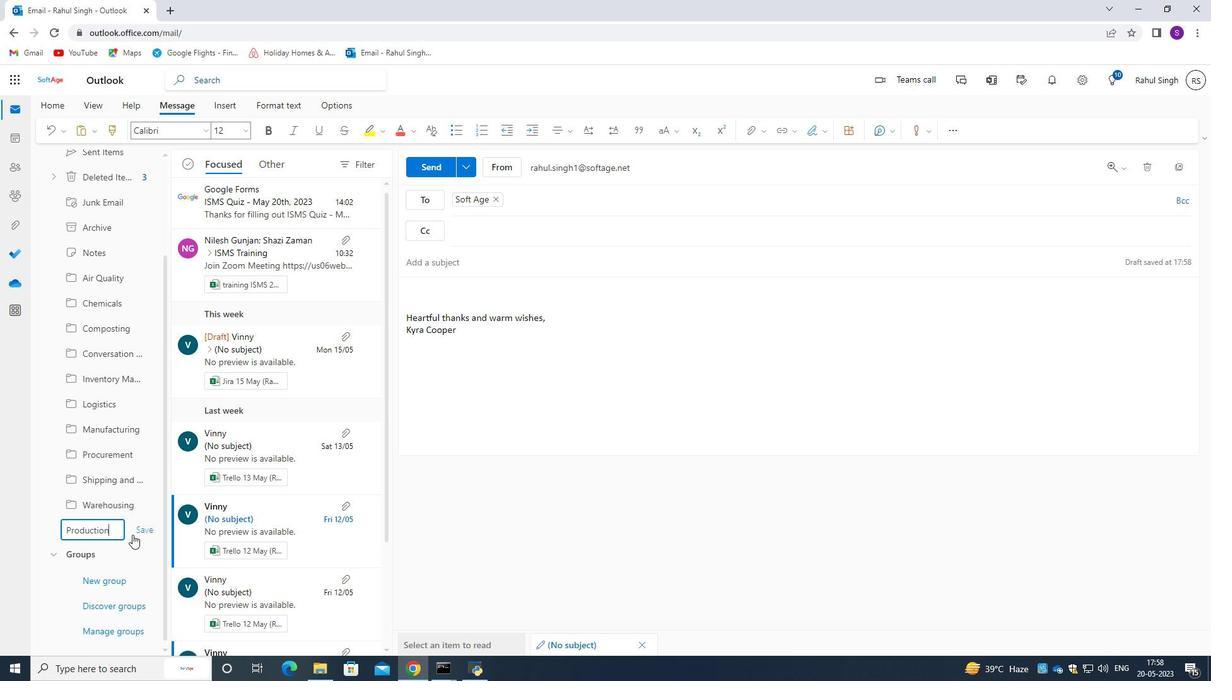 
Action: Mouse pressed left at (138, 533)
Screenshot: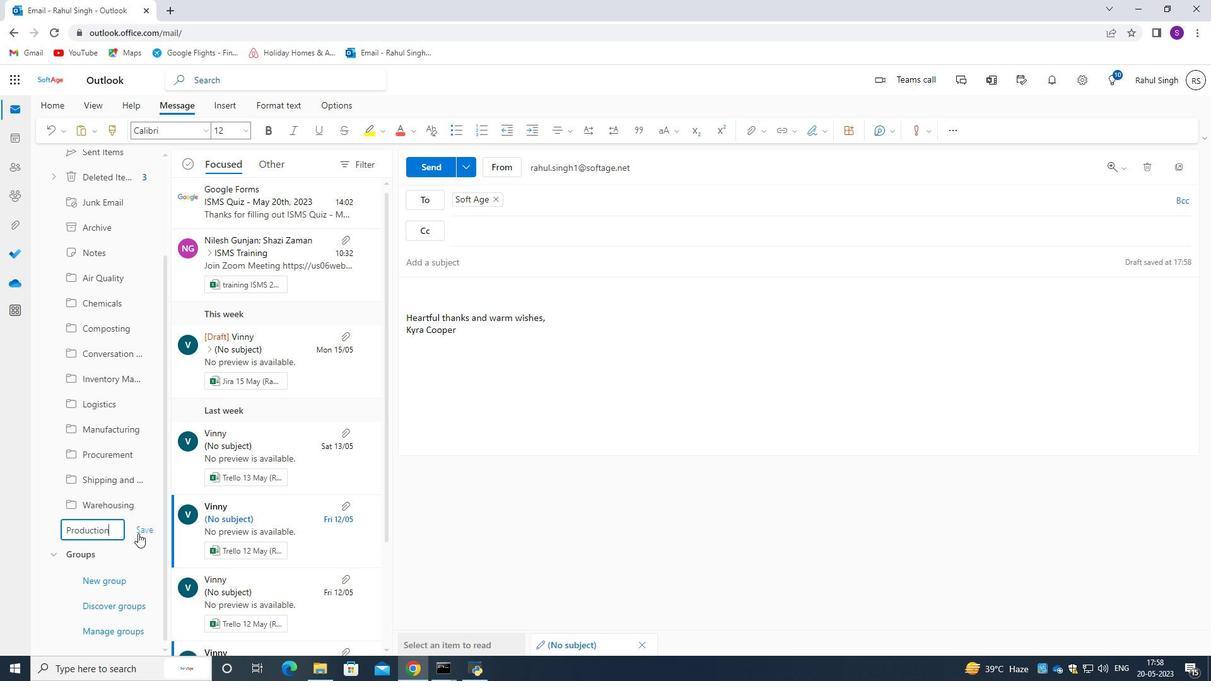 
Action: Mouse moved to (413, 433)
Screenshot: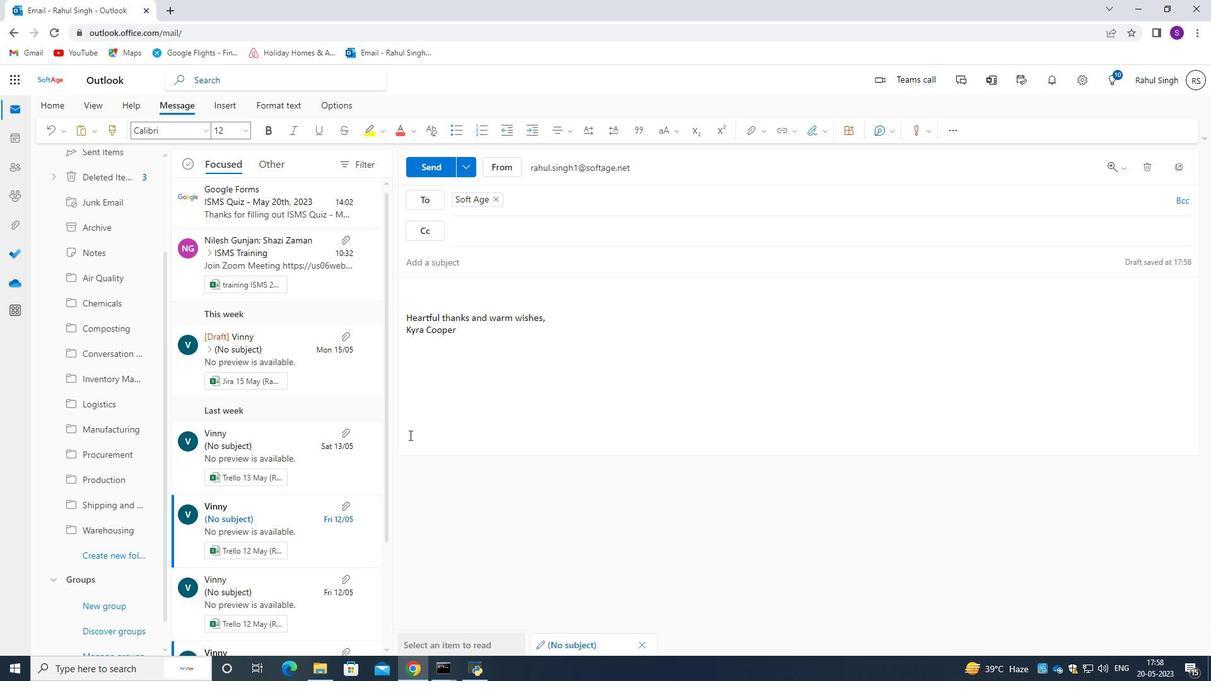 
Action: Mouse scrolled (413, 432) with delta (0, 0)
Screenshot: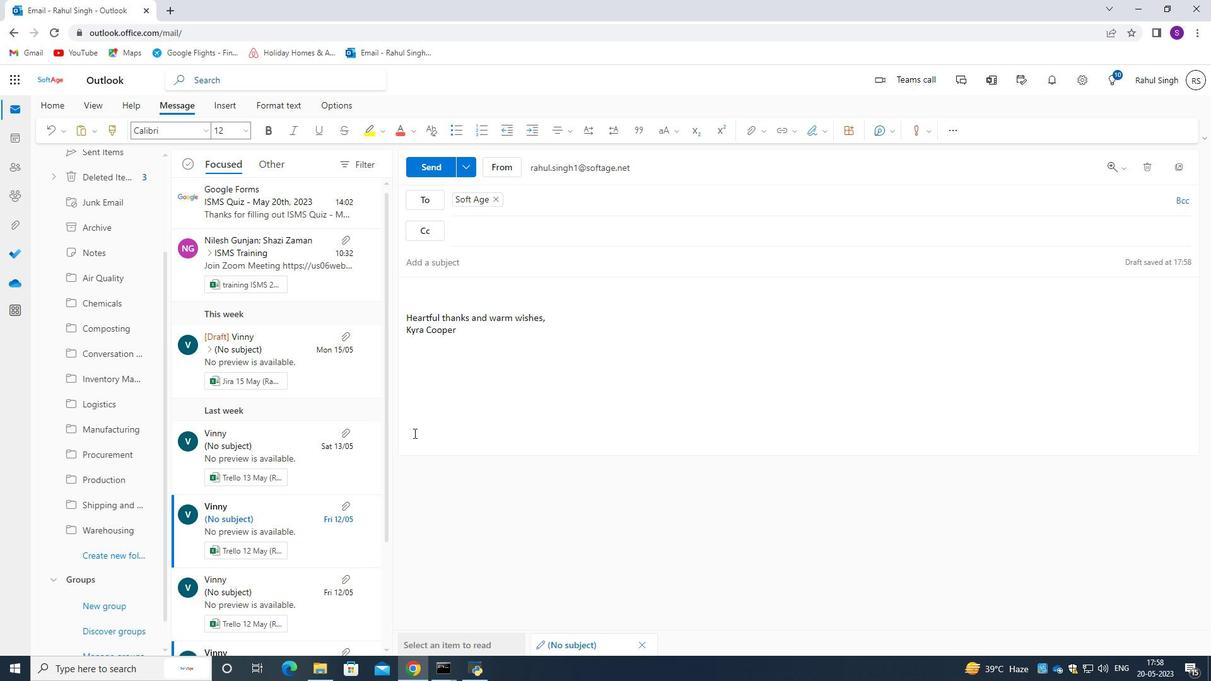
Action: Mouse moved to (437, 164)
Screenshot: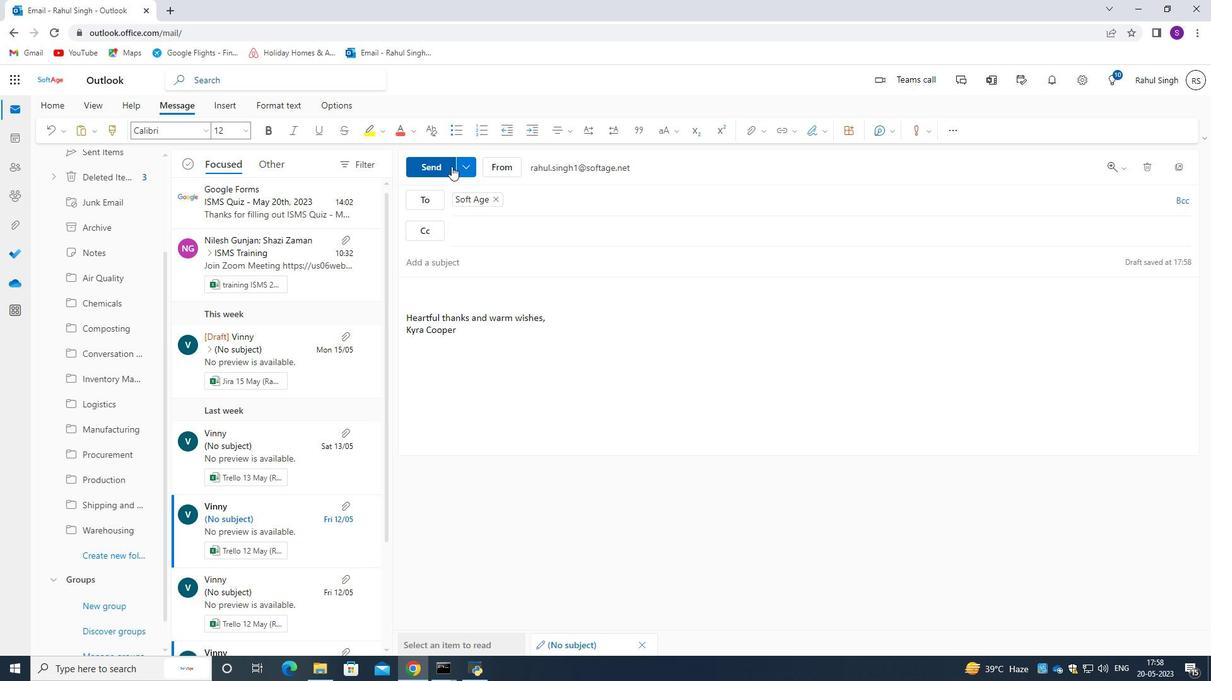 
Action: Mouse pressed left at (437, 164)
Screenshot: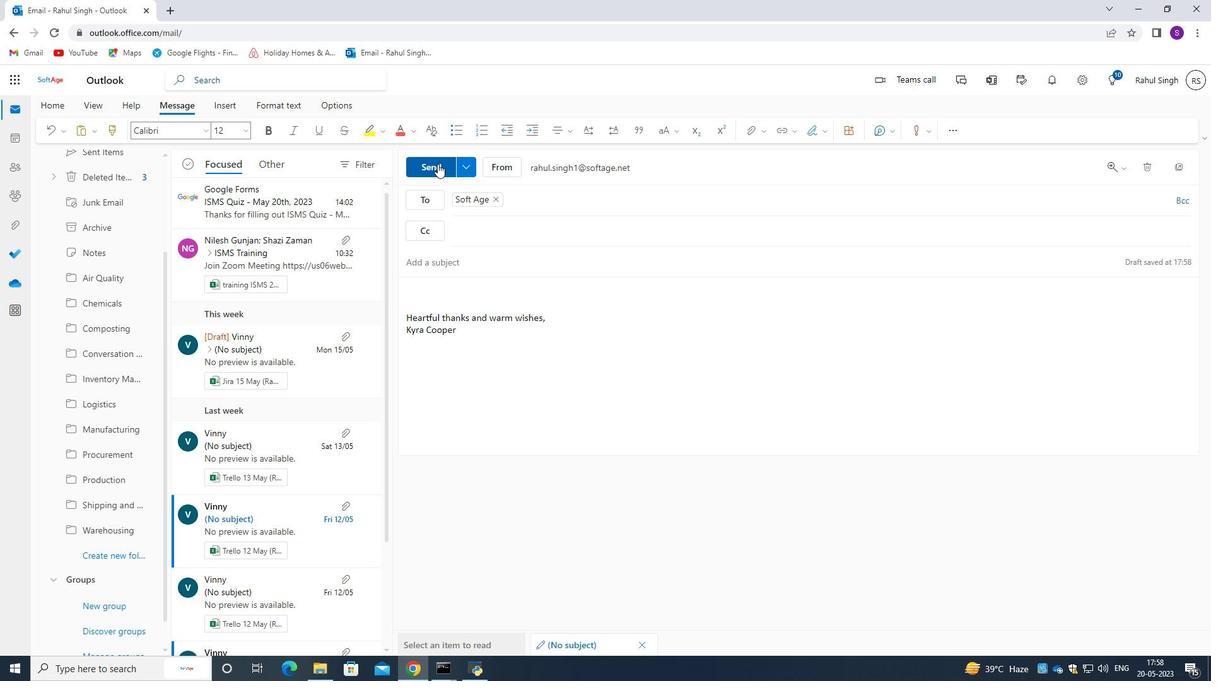 
Action: Mouse moved to (595, 390)
Screenshot: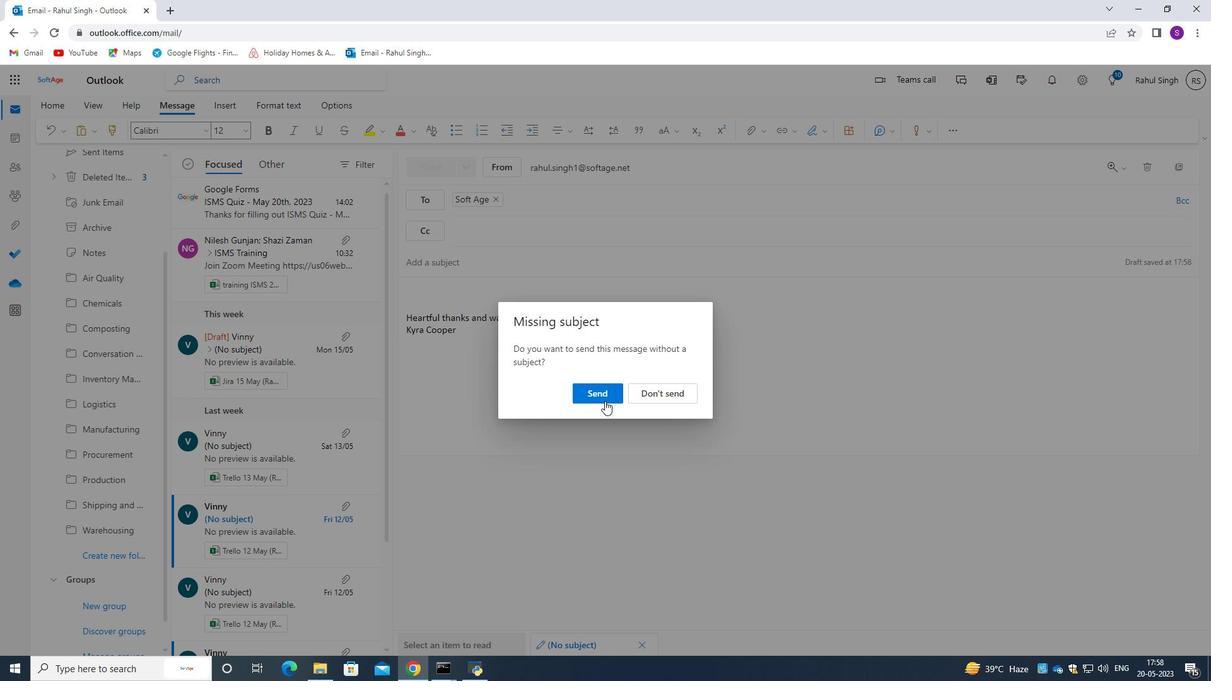 
Action: Mouse pressed left at (595, 390)
Screenshot: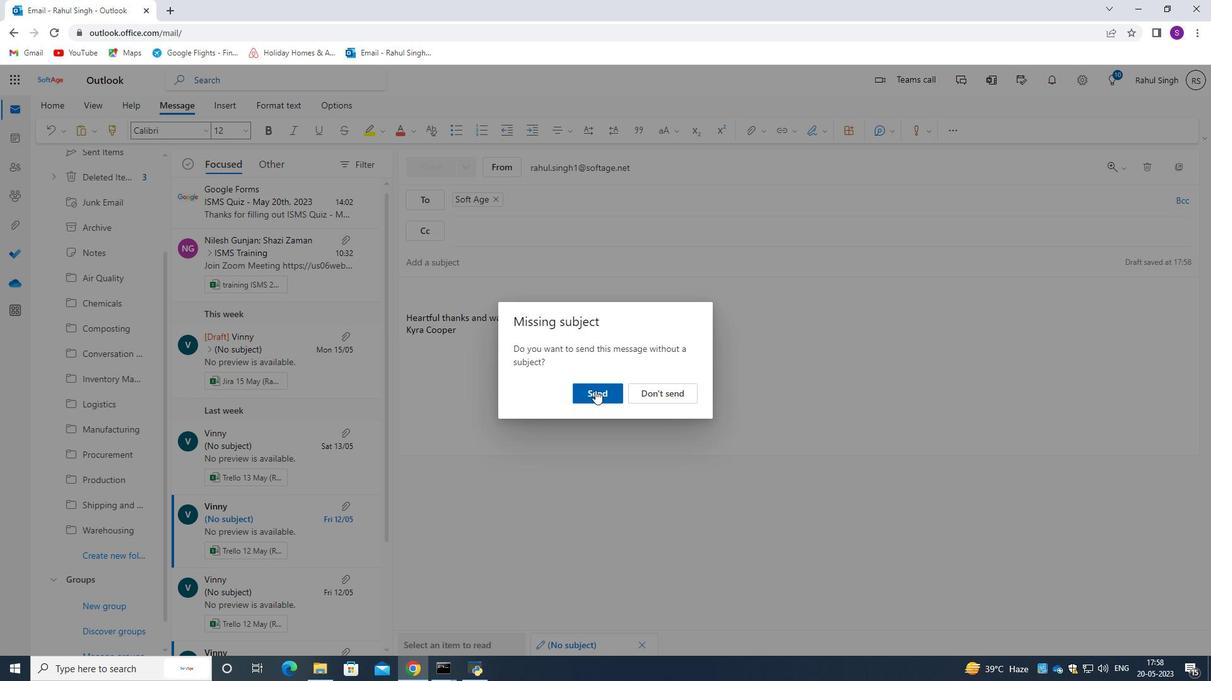 
Action: Mouse moved to (603, 384)
Screenshot: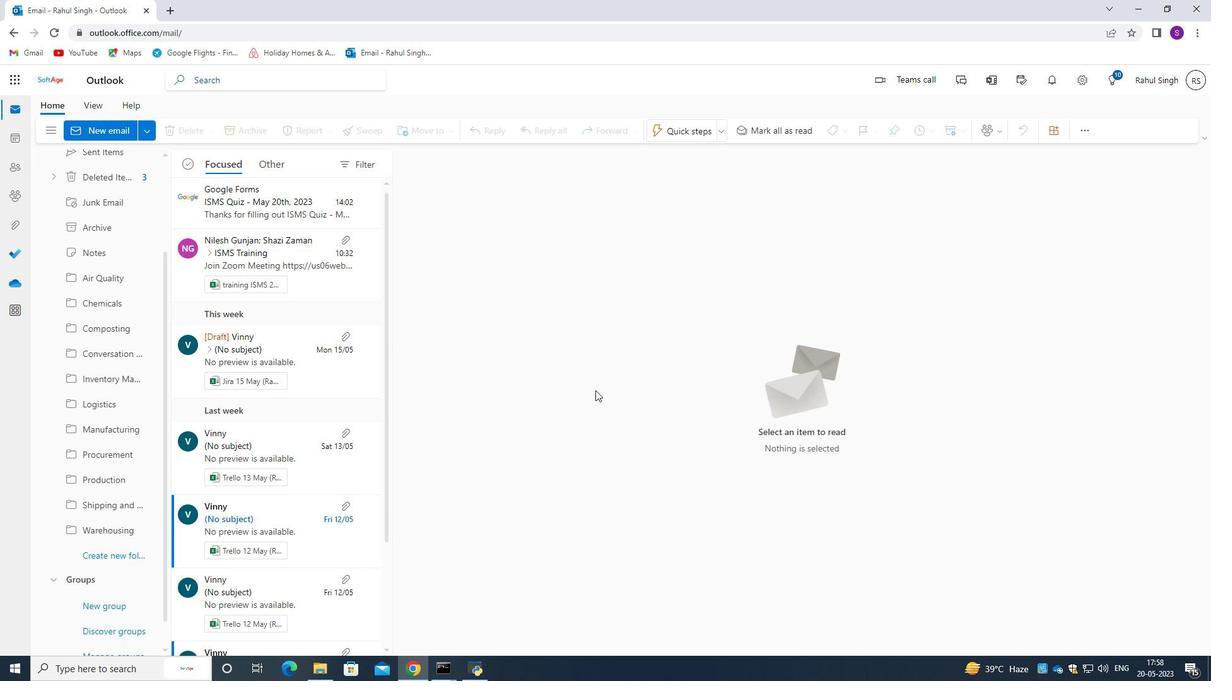 
Action: Mouse scrolled (603, 385) with delta (0, 0)
Screenshot: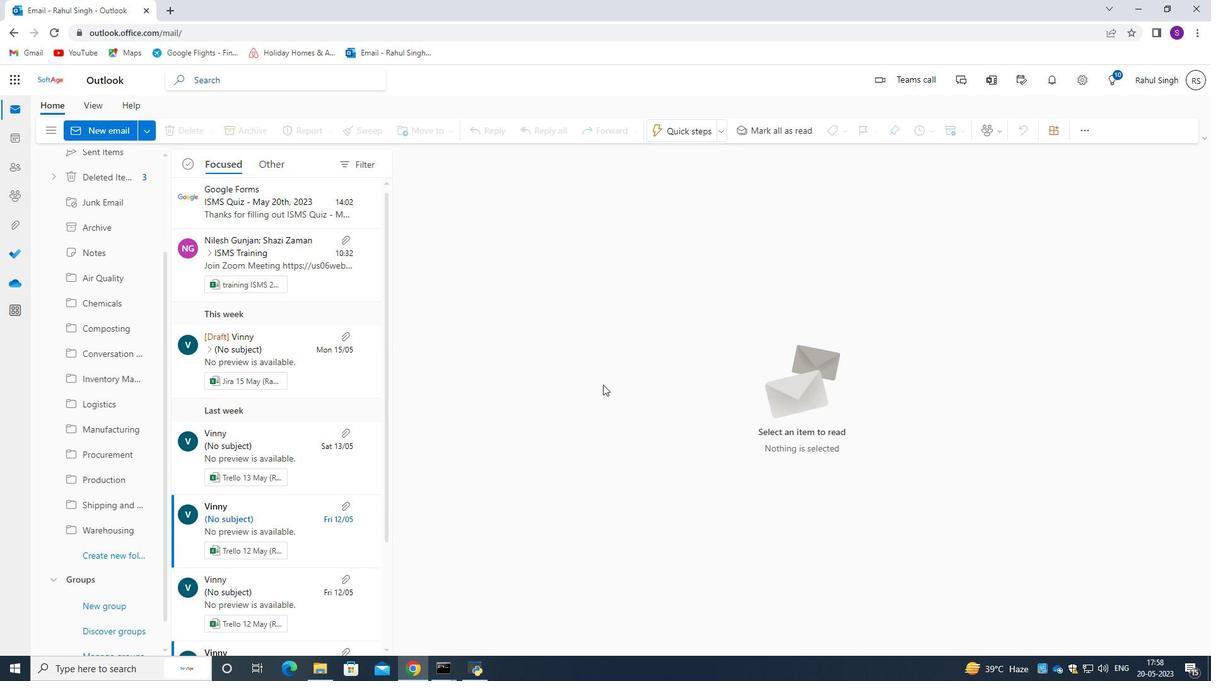 
Action: Mouse scrolled (603, 385) with delta (0, 0)
Screenshot: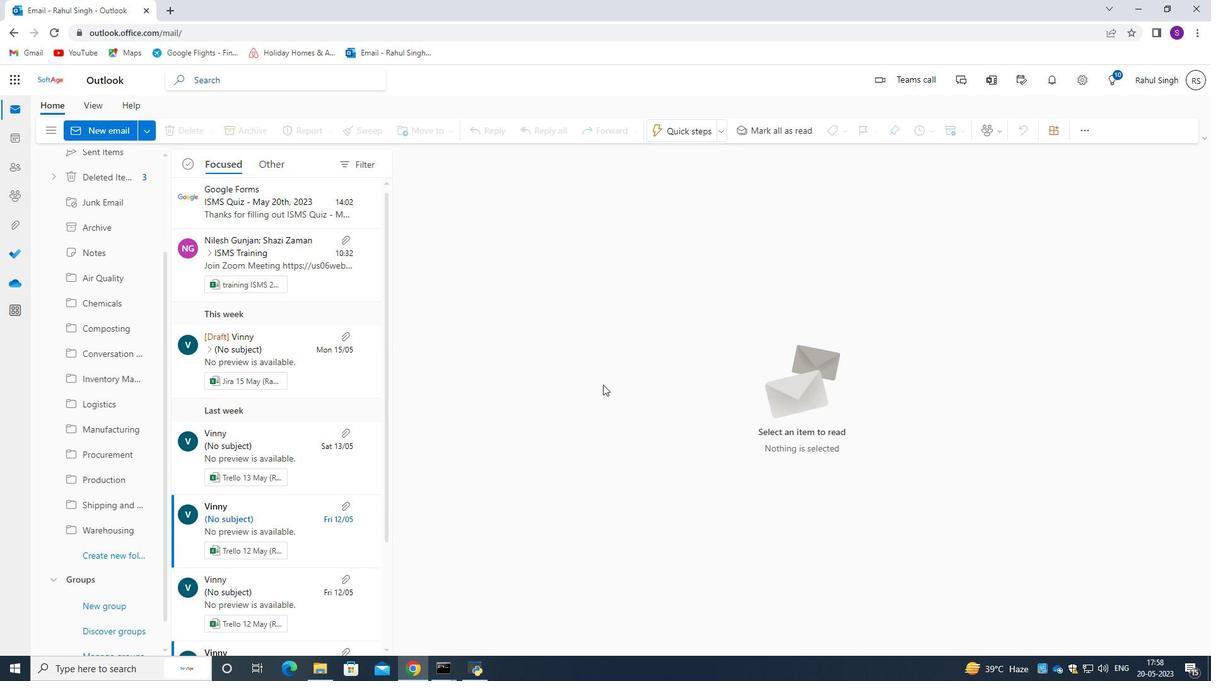 
Action: Mouse scrolled (603, 385) with delta (0, 0)
Screenshot: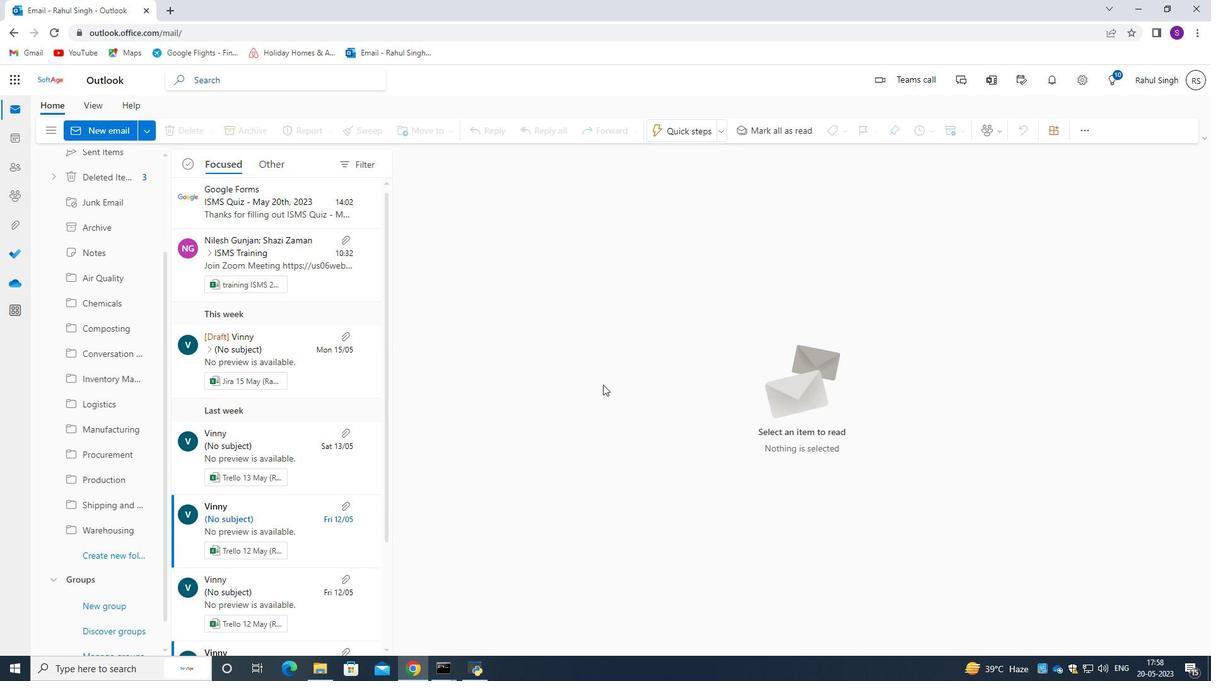 
Action: Mouse scrolled (603, 385) with delta (0, 0)
Screenshot: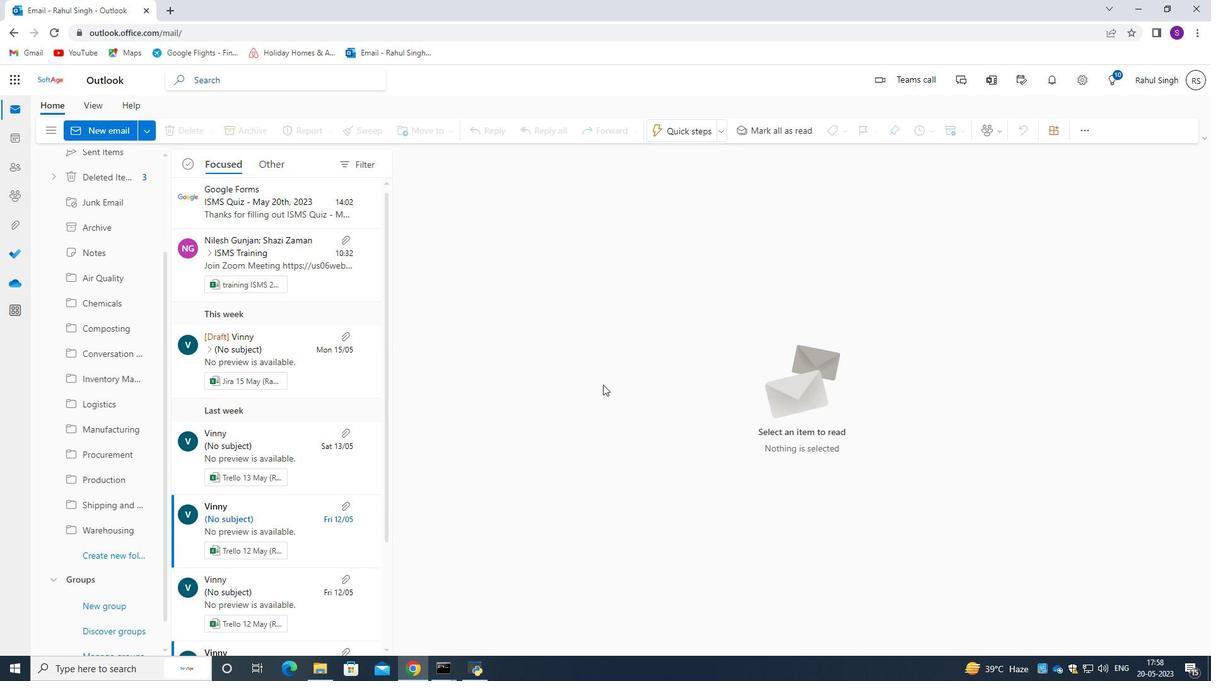 
